 Task: For heading Calibri with Bold.  font size for heading24,  'Change the font style of data to'Bell MT.  and font size to 16,  Change the alignment of both headline & data to Align middle & Align Center.  In the sheet   Synergy Sales templetes book
Action: Mouse moved to (234, 130)
Screenshot: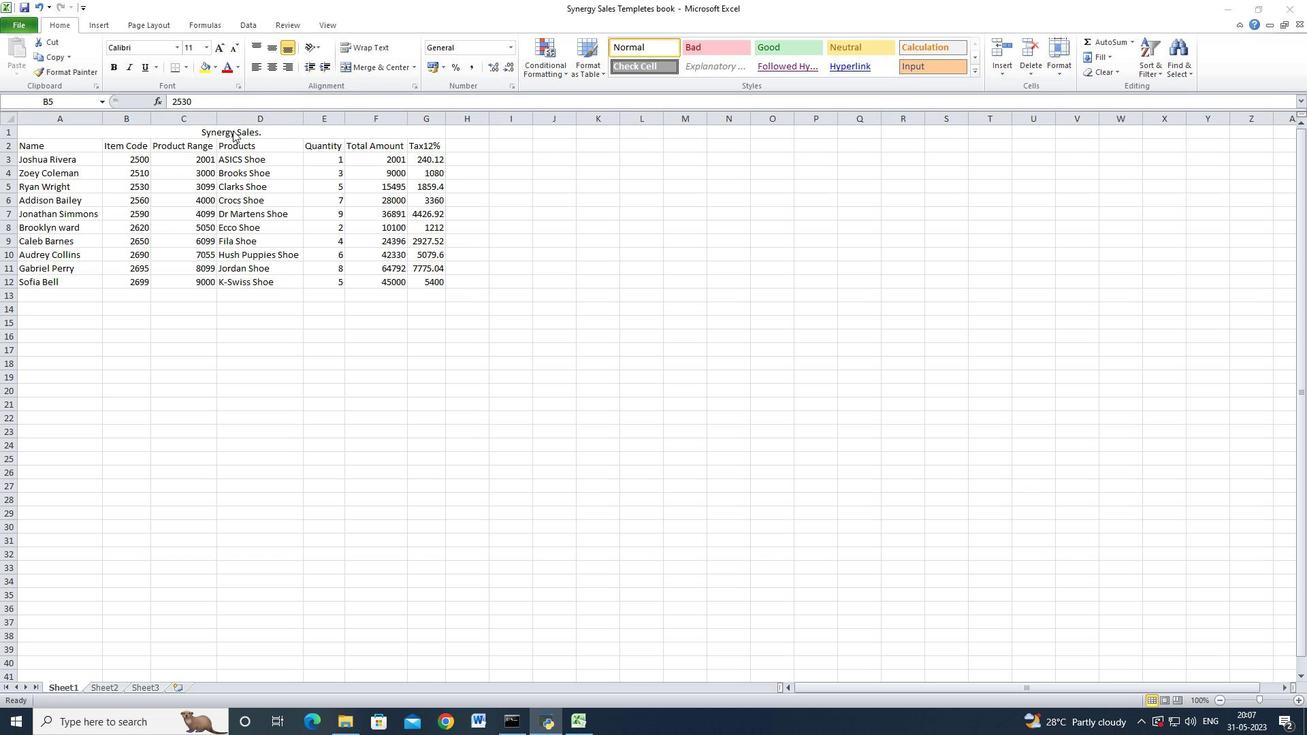 
Action: Mouse pressed left at (234, 130)
Screenshot: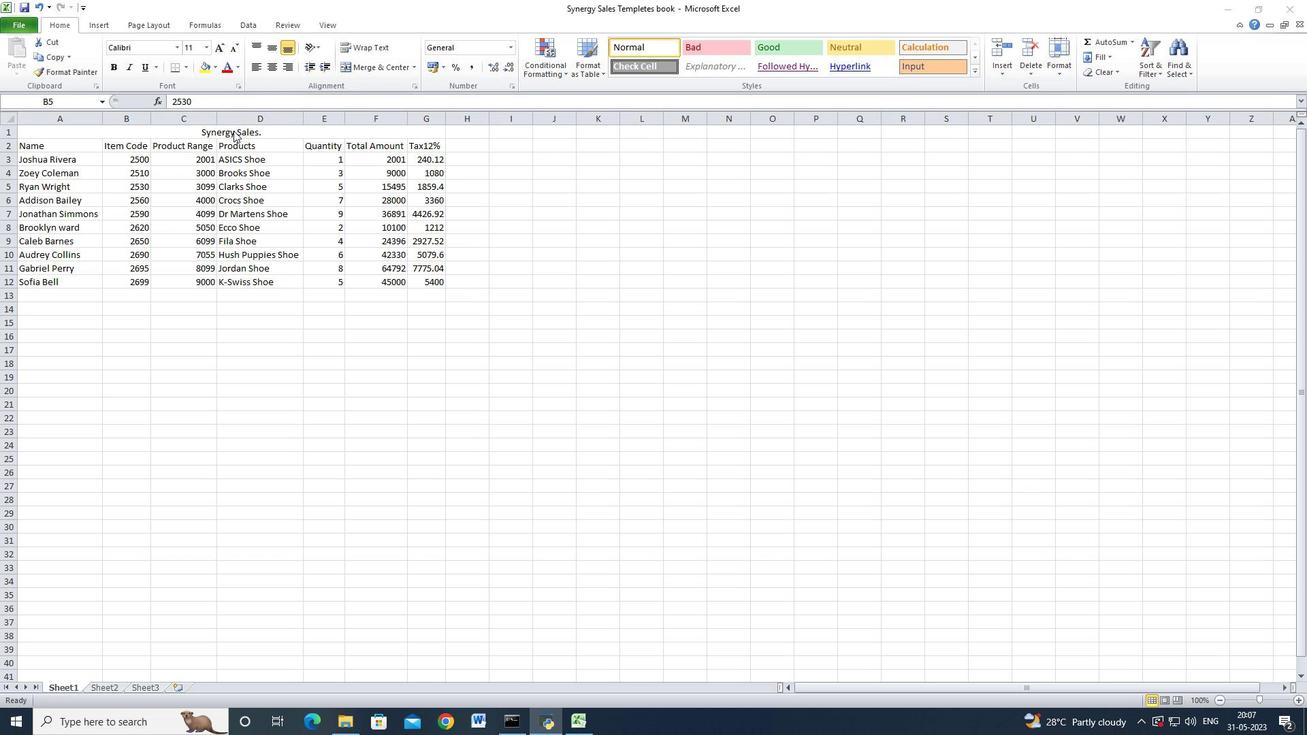 
Action: Mouse moved to (238, 132)
Screenshot: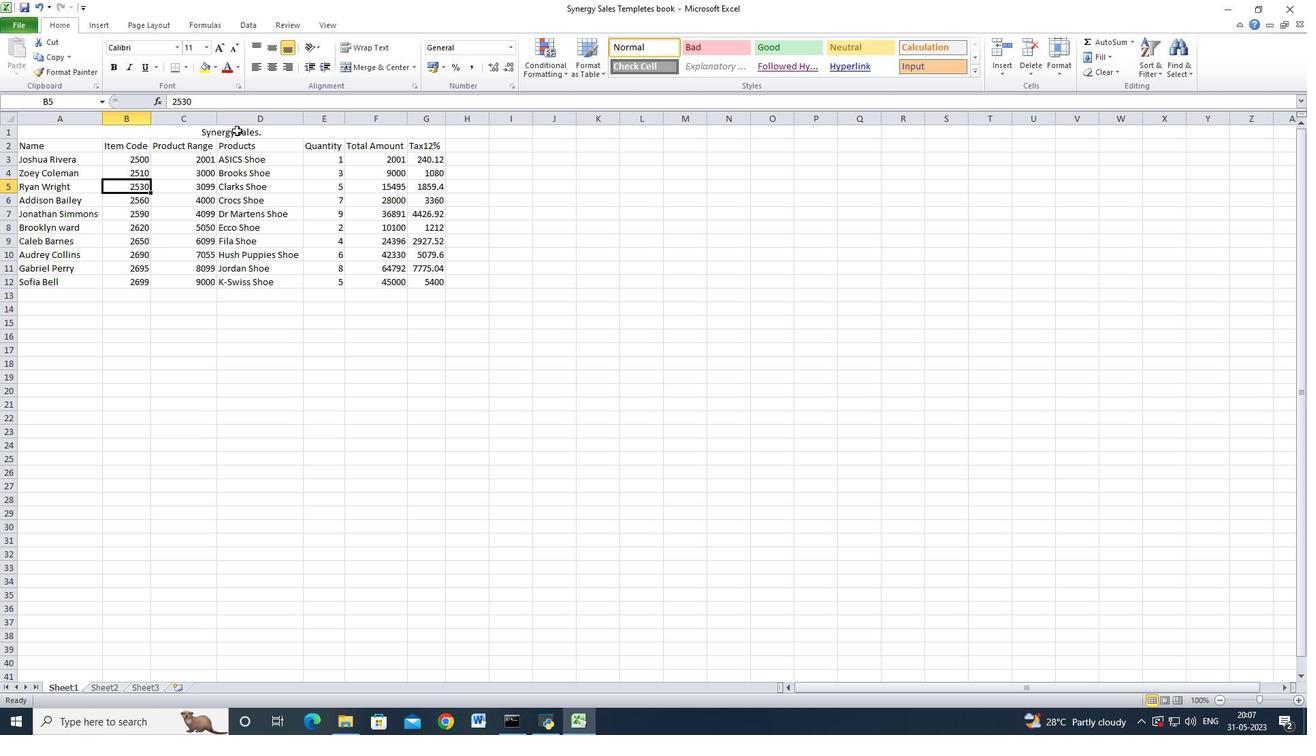 
Action: Mouse pressed left at (238, 132)
Screenshot: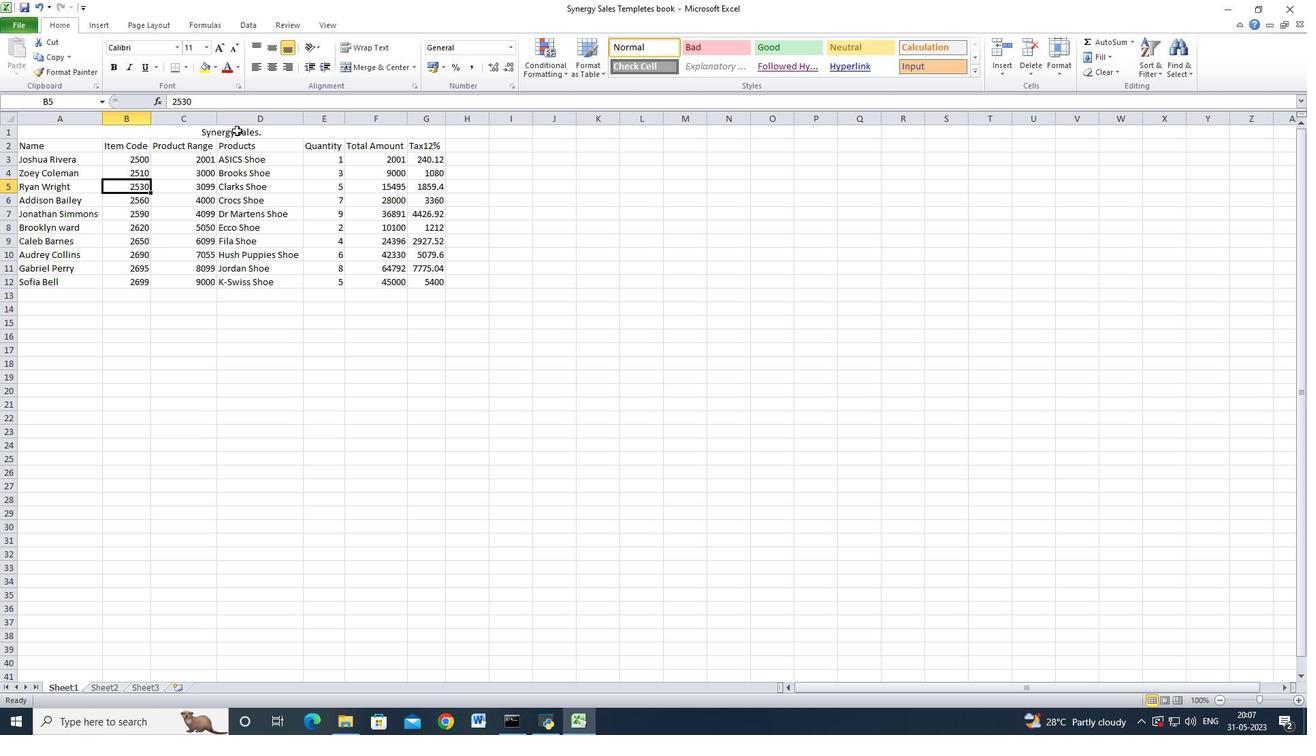 
Action: Mouse moved to (176, 46)
Screenshot: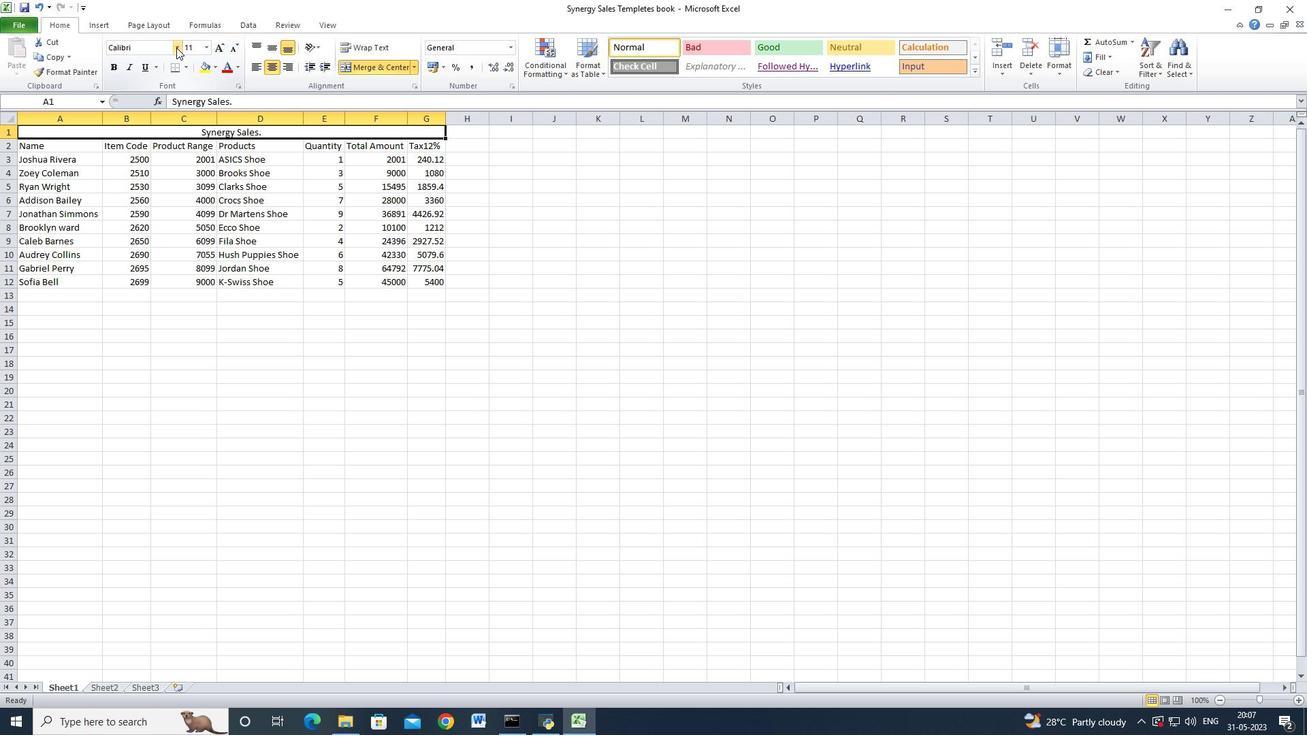 
Action: Mouse pressed left at (176, 46)
Screenshot: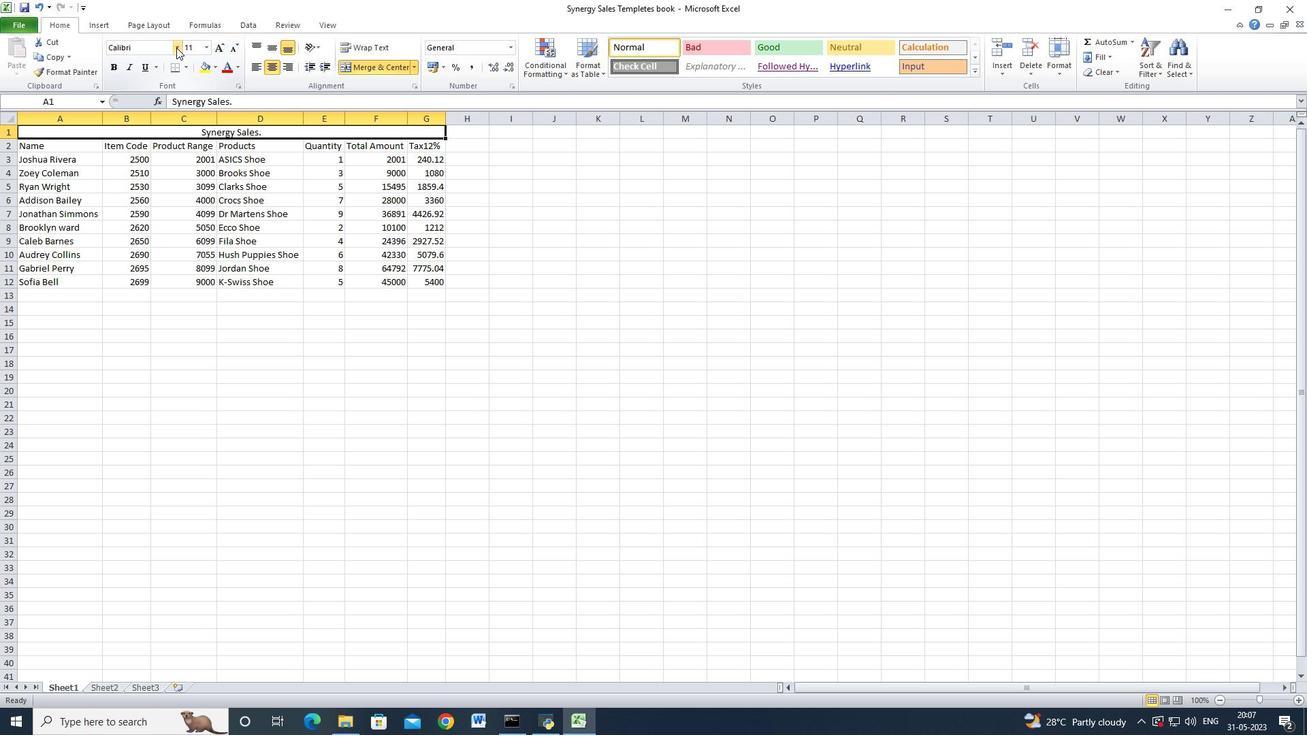 
Action: Mouse moved to (140, 95)
Screenshot: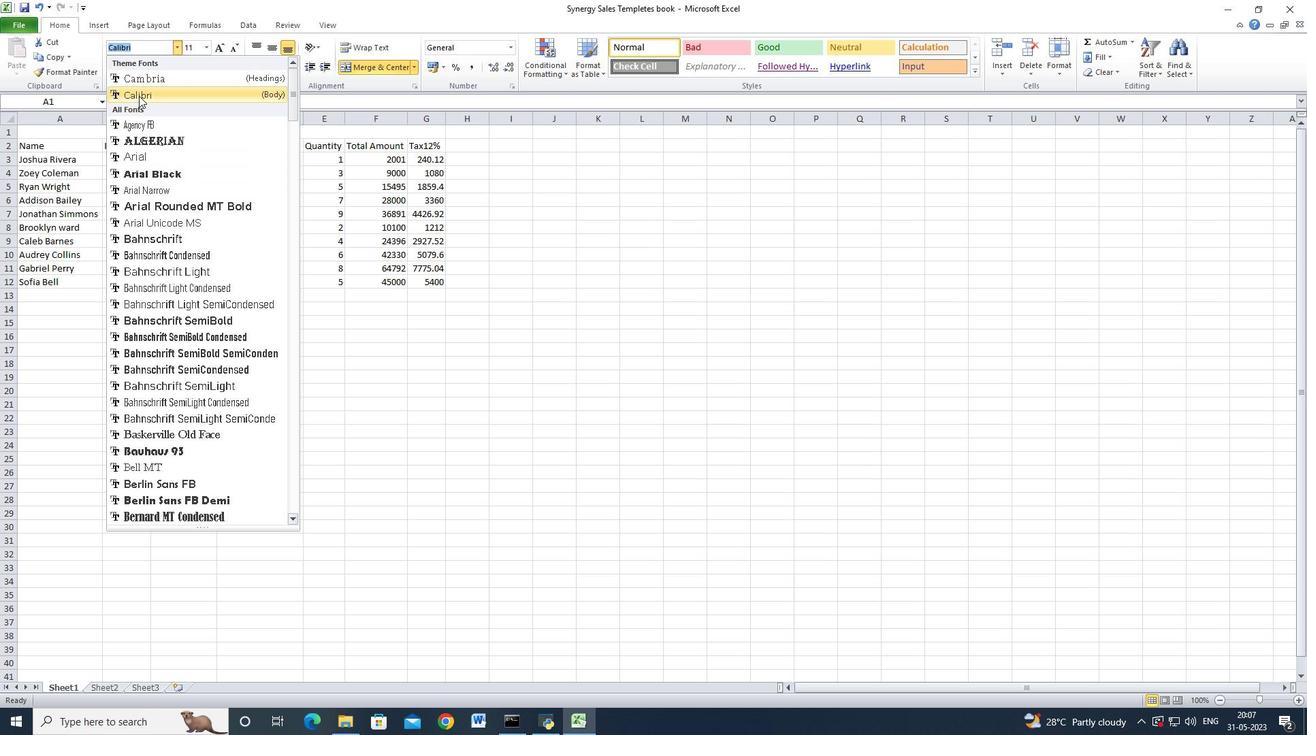 
Action: Mouse pressed left at (140, 95)
Screenshot: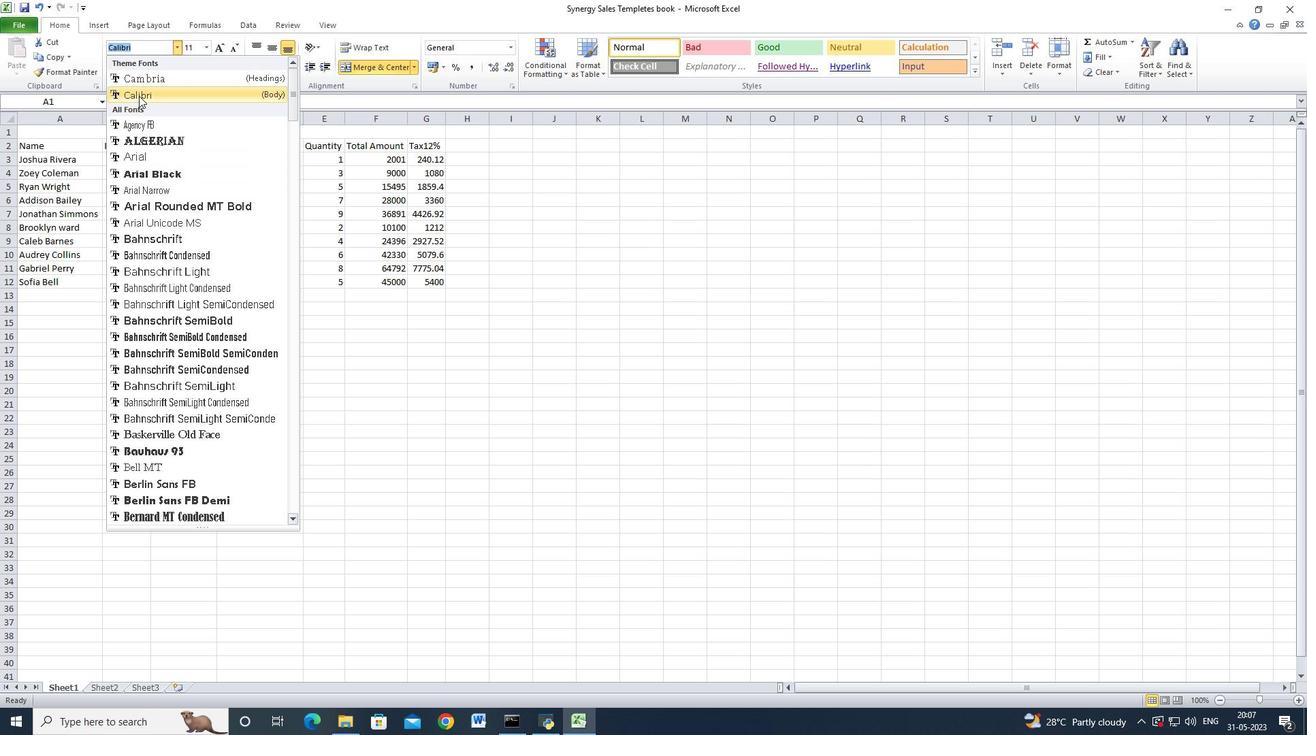 
Action: Mouse moved to (113, 66)
Screenshot: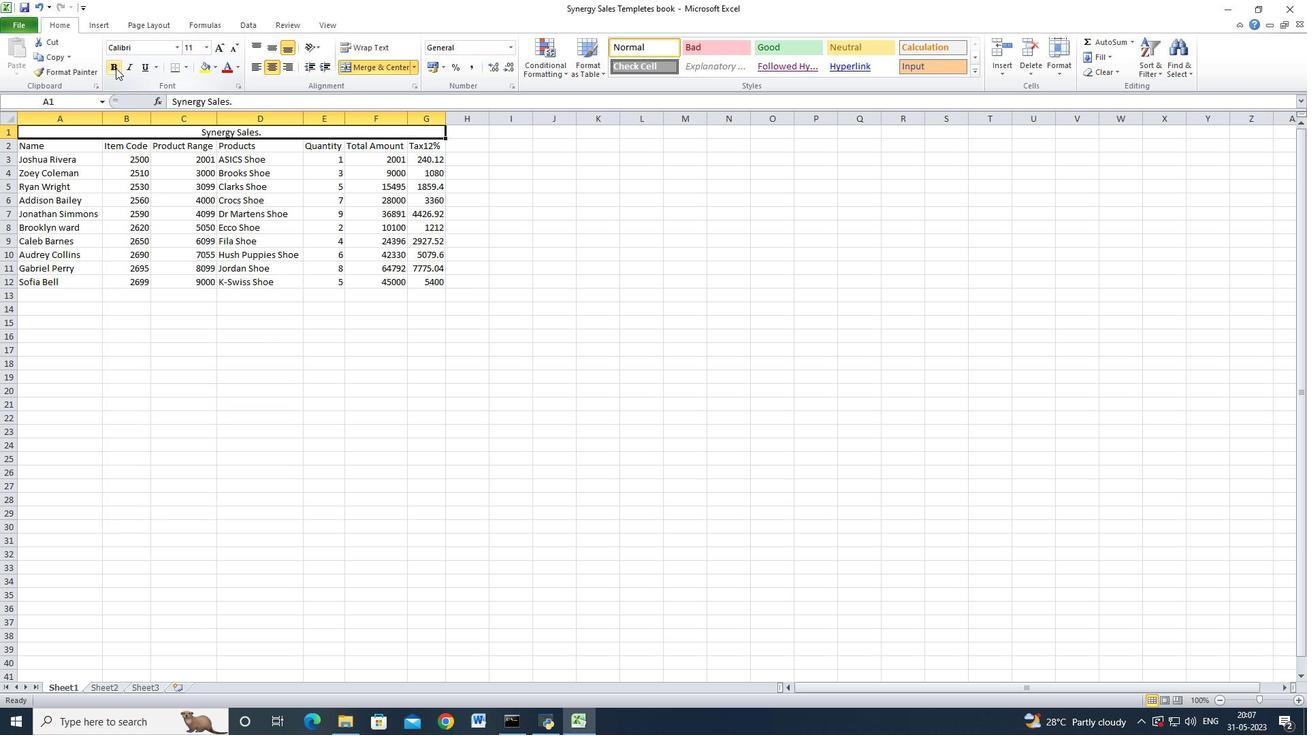 
Action: Mouse pressed left at (113, 66)
Screenshot: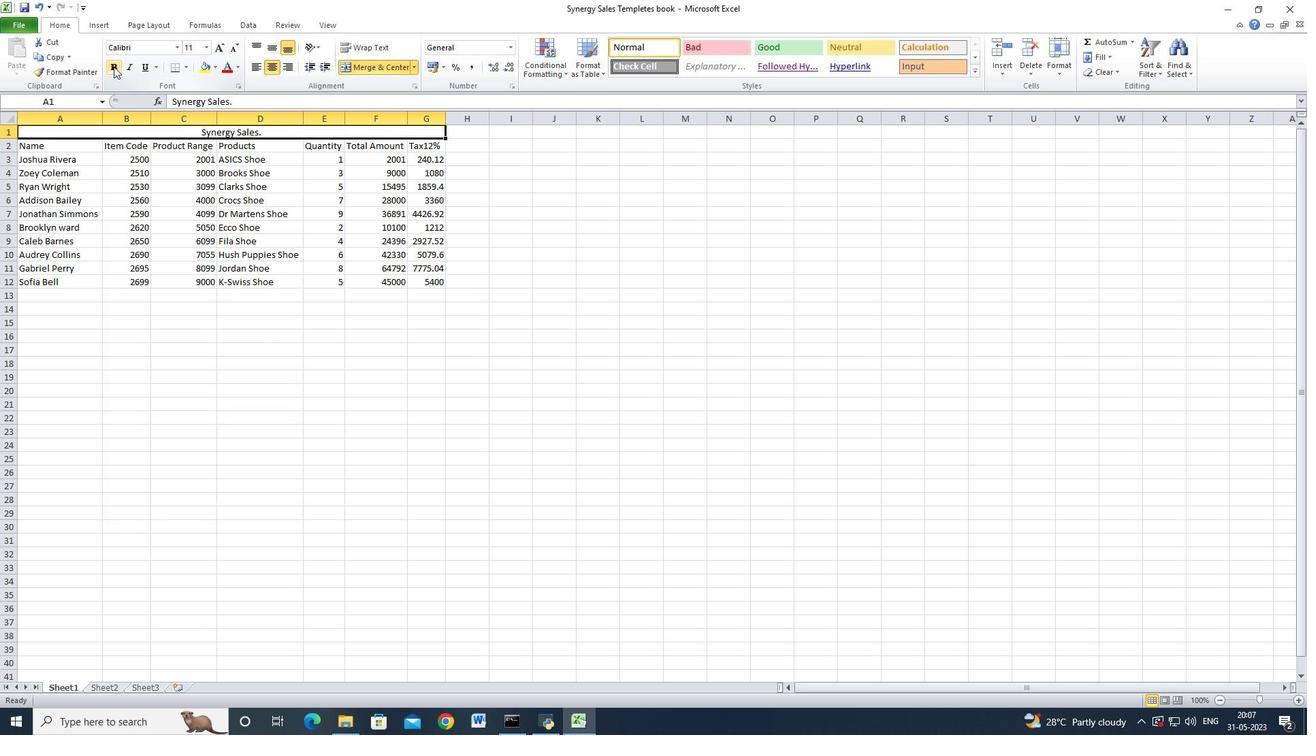 
Action: Mouse moved to (207, 46)
Screenshot: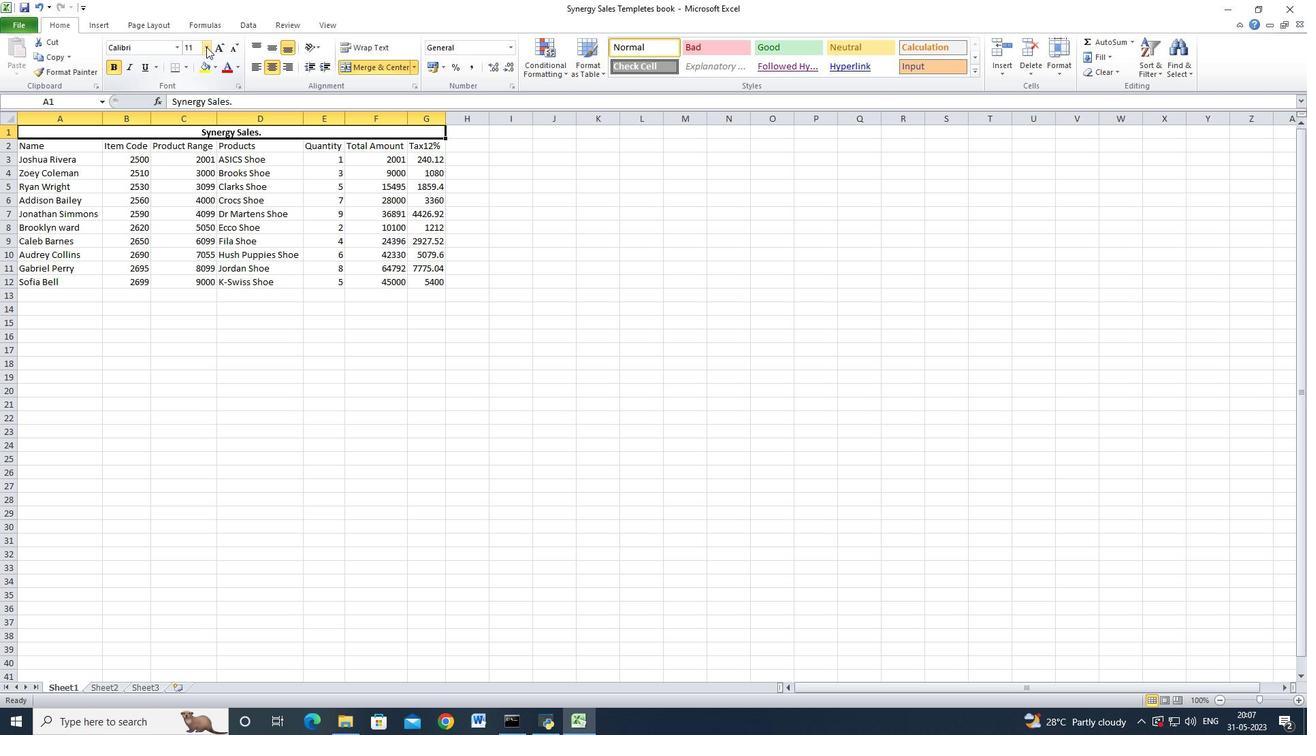 
Action: Mouse pressed left at (207, 46)
Screenshot: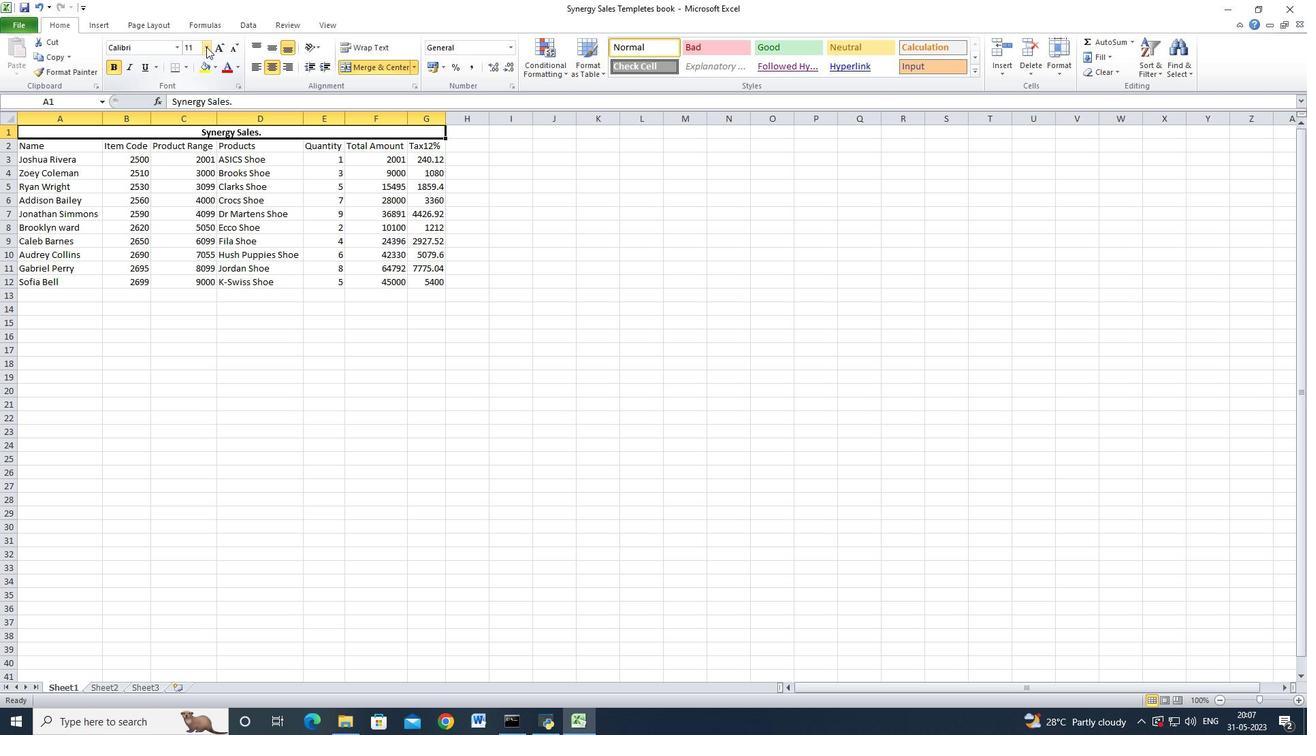 
Action: Mouse moved to (187, 179)
Screenshot: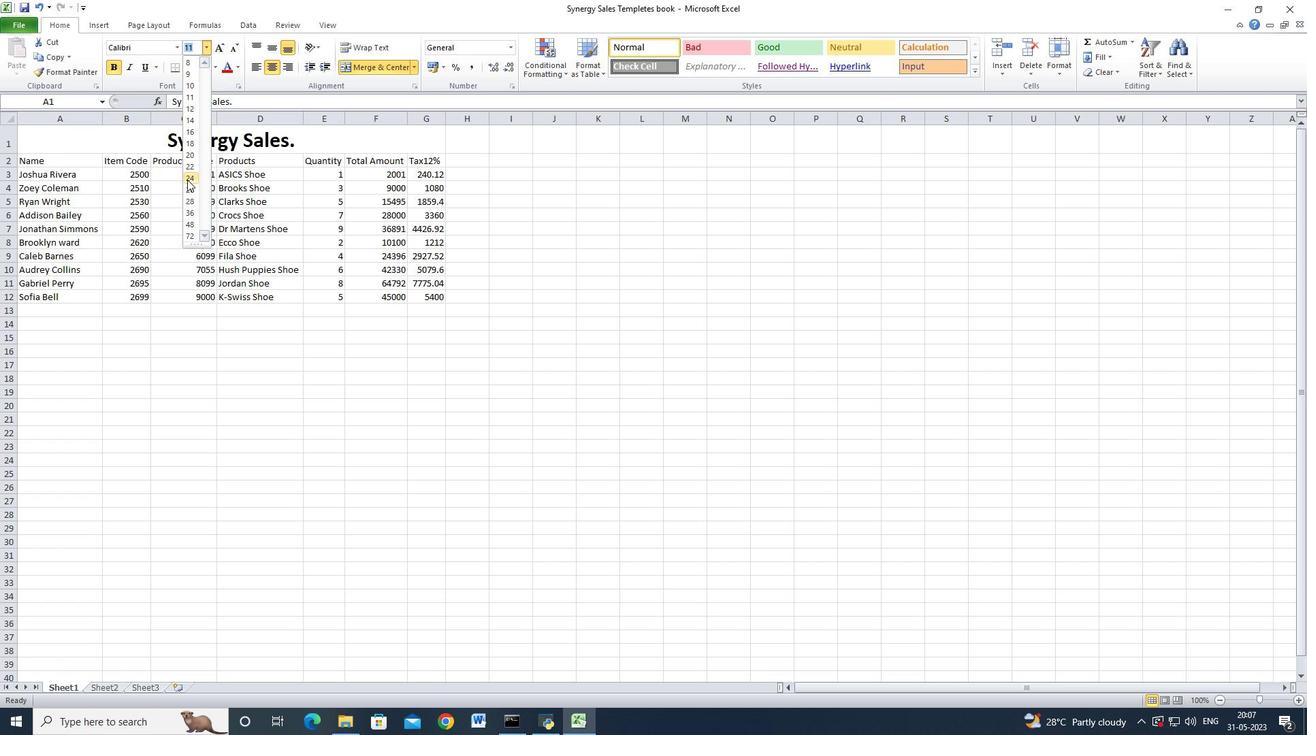 
Action: Mouse pressed left at (187, 179)
Screenshot: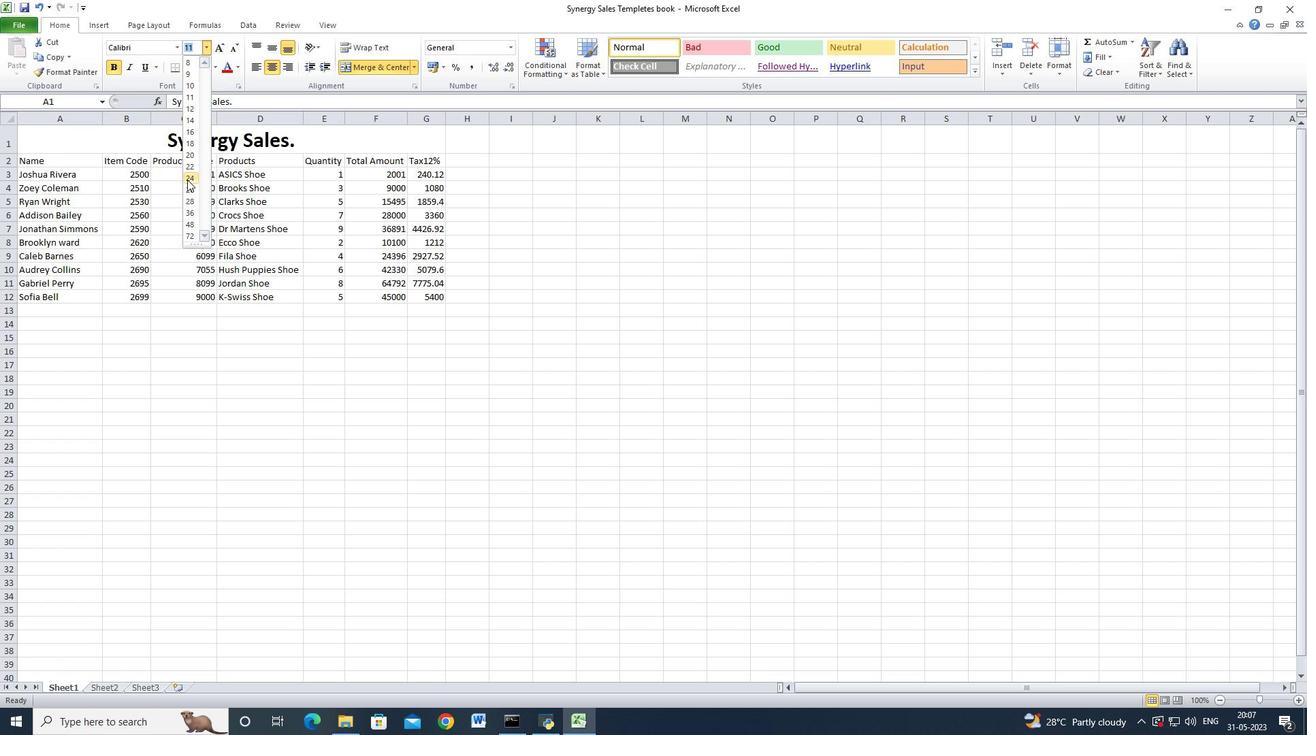 
Action: Mouse moved to (121, 162)
Screenshot: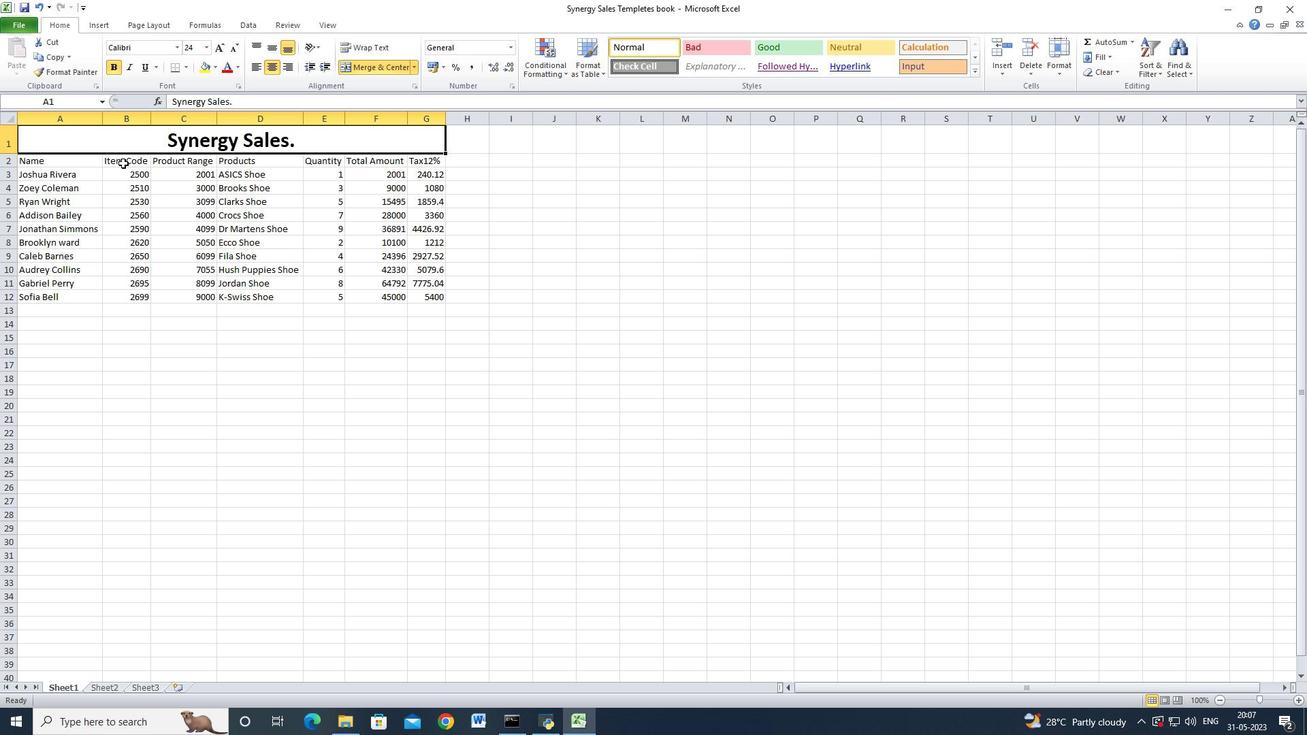 
Action: Mouse pressed left at (121, 162)
Screenshot: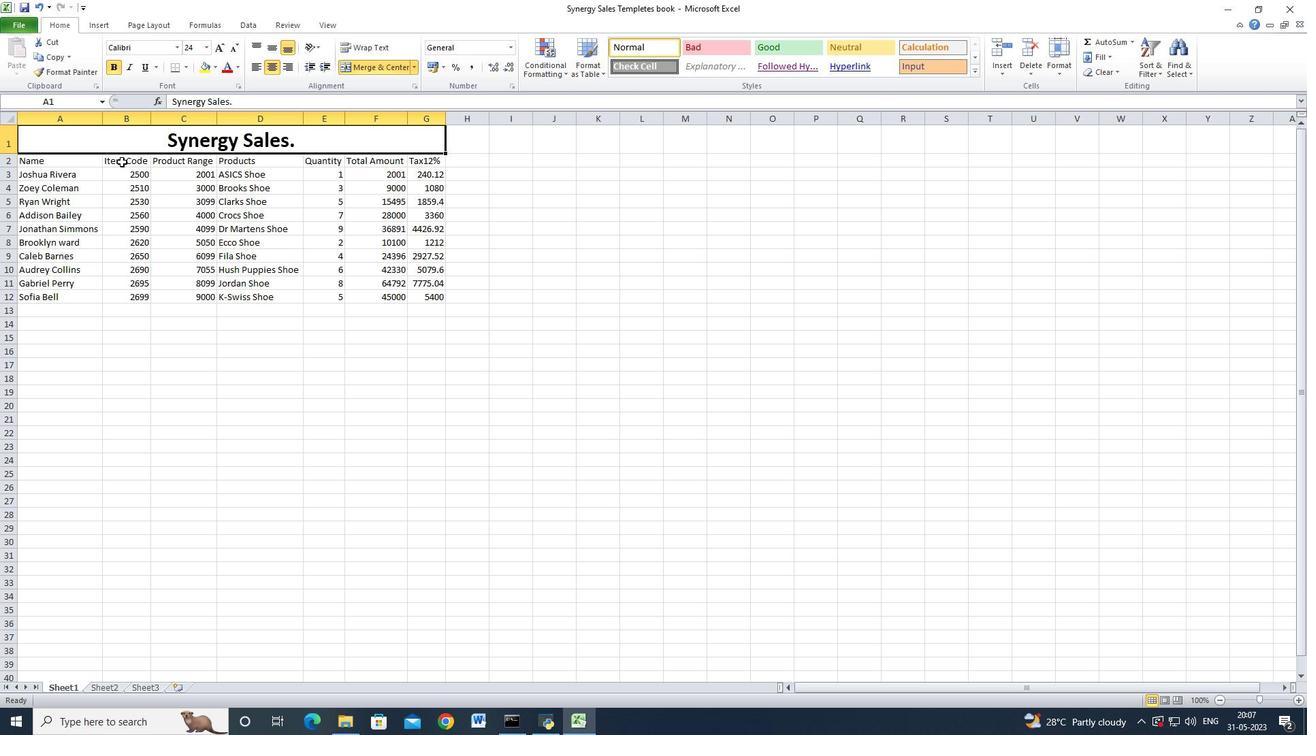 
Action: Mouse moved to (211, 172)
Screenshot: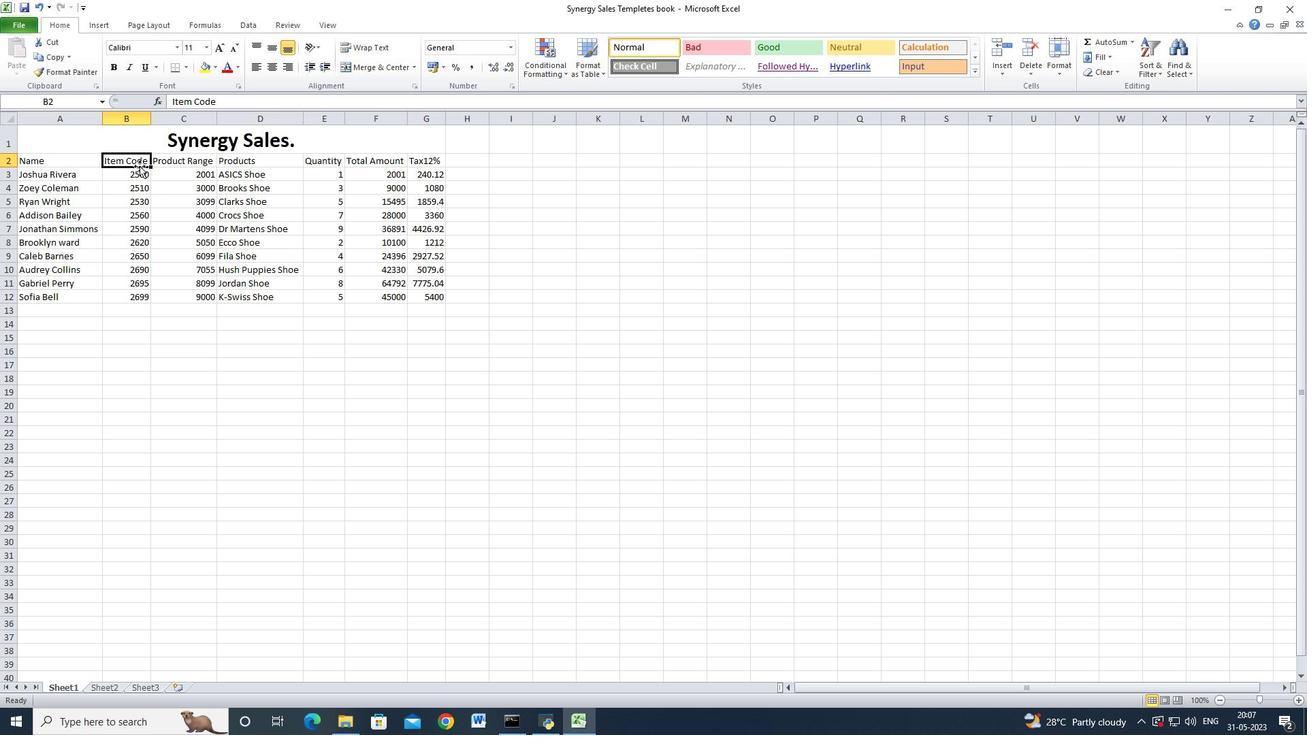 
Action: Key pressed <Key.left><Key.left><Key.shift><Key.right><Key.right><Key.right><Key.right><Key.right><Key.right><Key.down><Key.down><Key.down><Key.down><Key.down><Key.down><Key.down><Key.down><Key.down><Key.down>
Screenshot: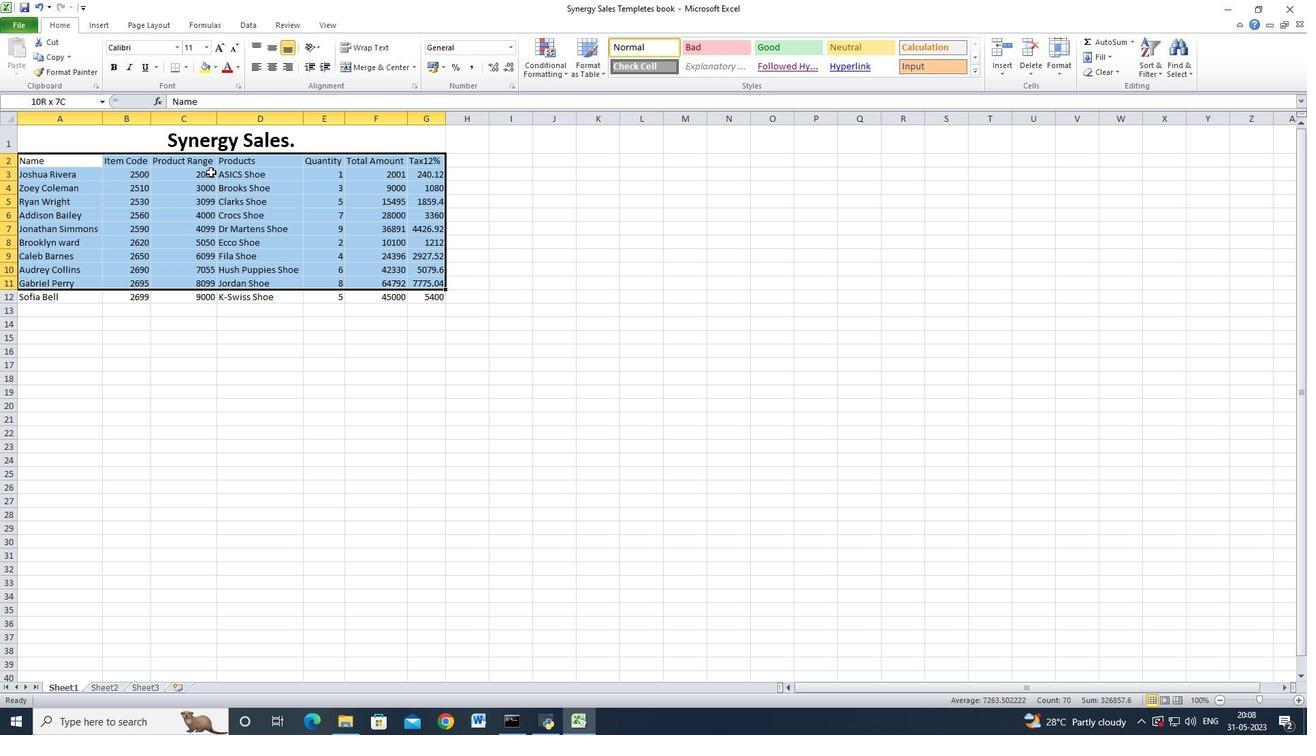 
Action: Mouse moved to (176, 48)
Screenshot: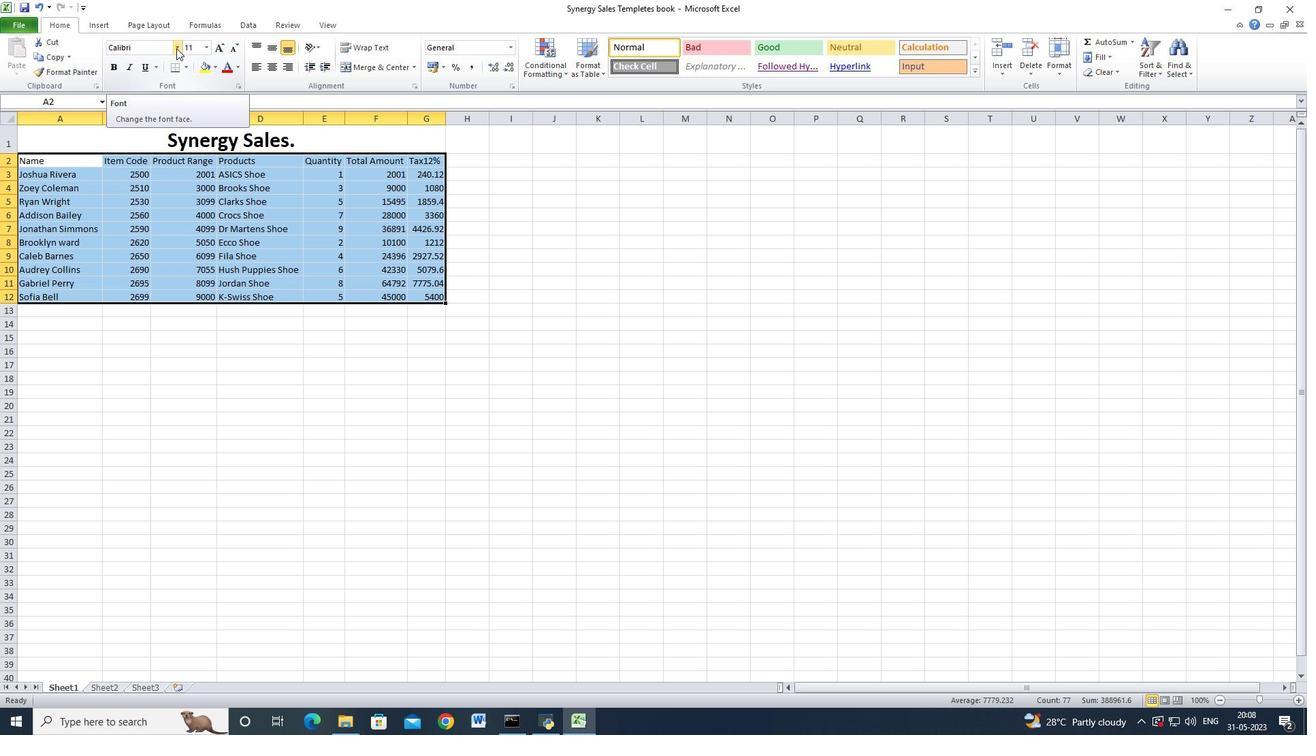 
Action: Mouse pressed left at (176, 48)
Screenshot: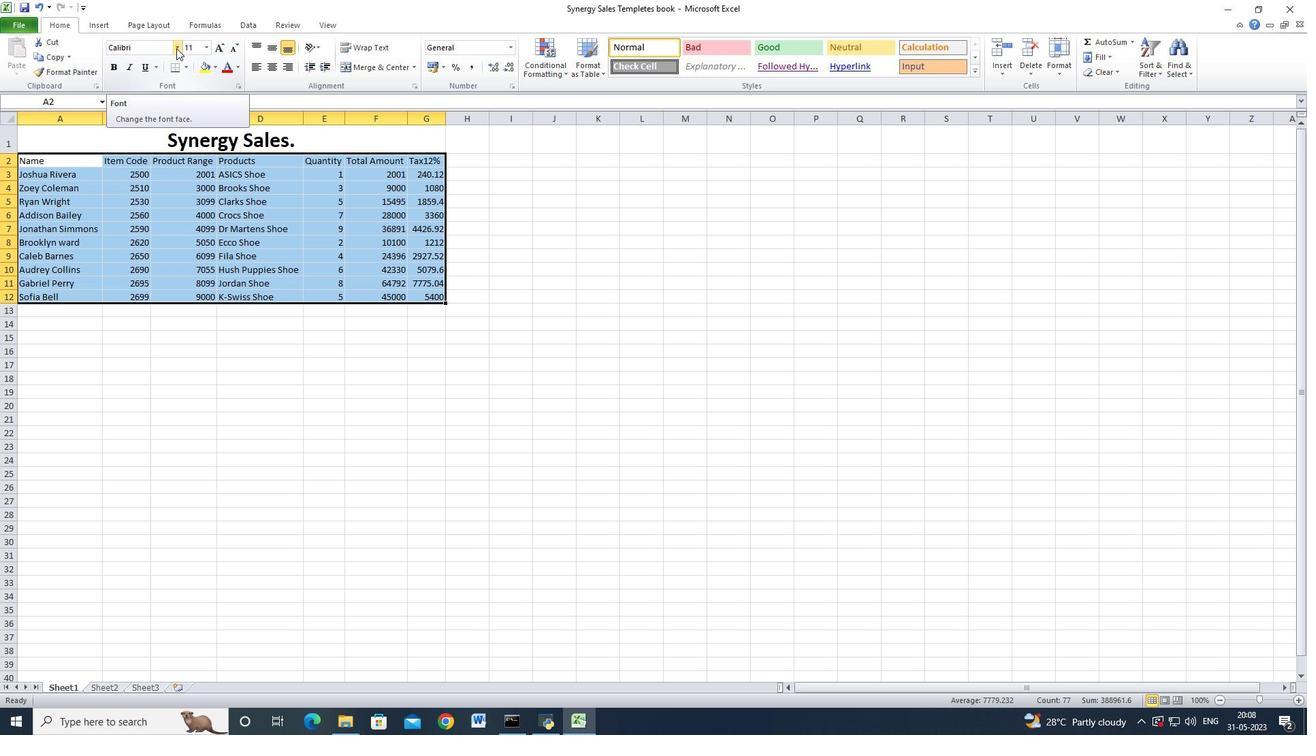
Action: Mouse moved to (162, 281)
Screenshot: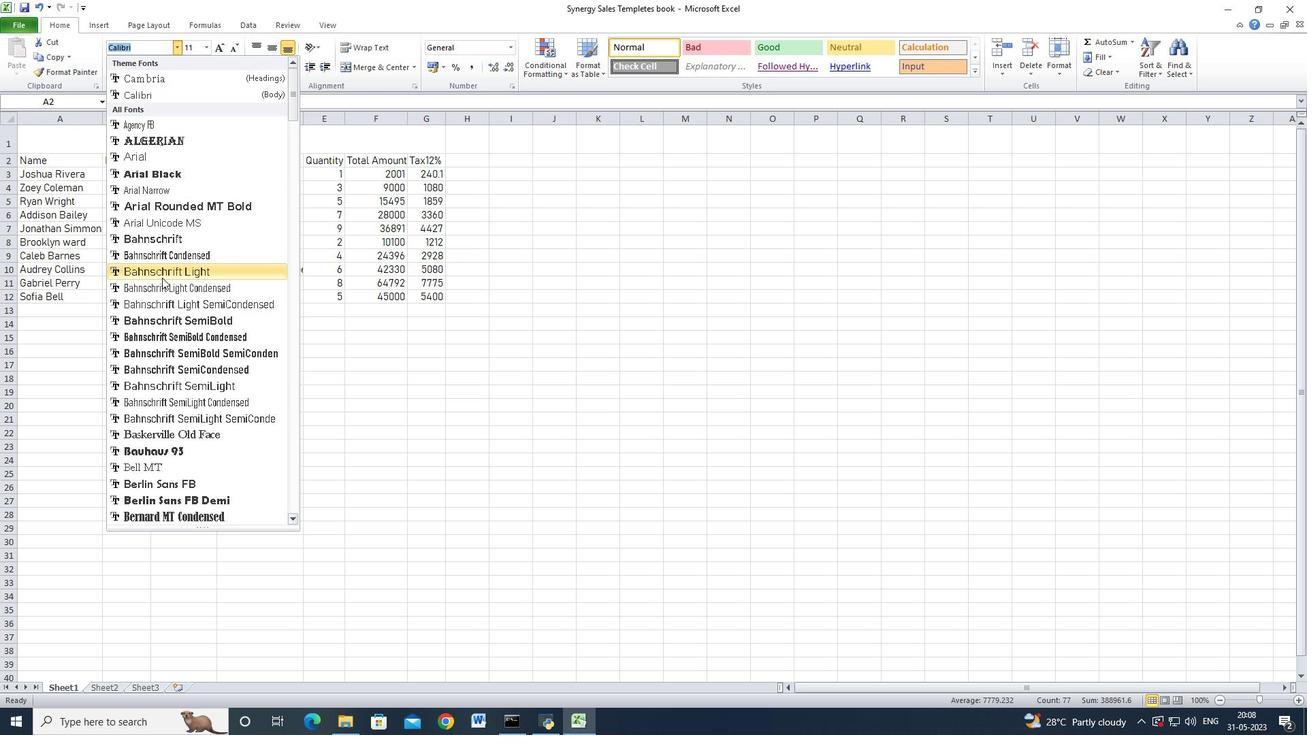 
Action: Mouse scrolled (162, 280) with delta (0, 0)
Screenshot: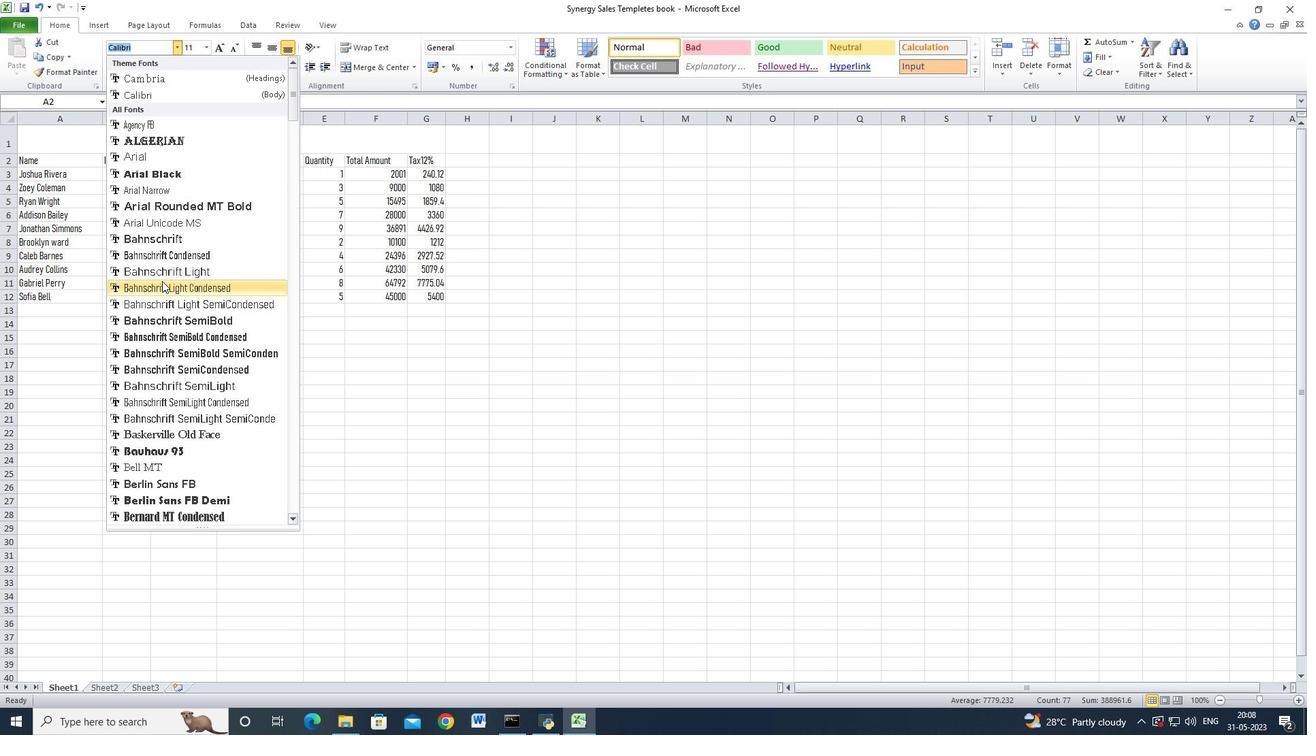 
Action: Mouse scrolled (162, 280) with delta (0, 0)
Screenshot: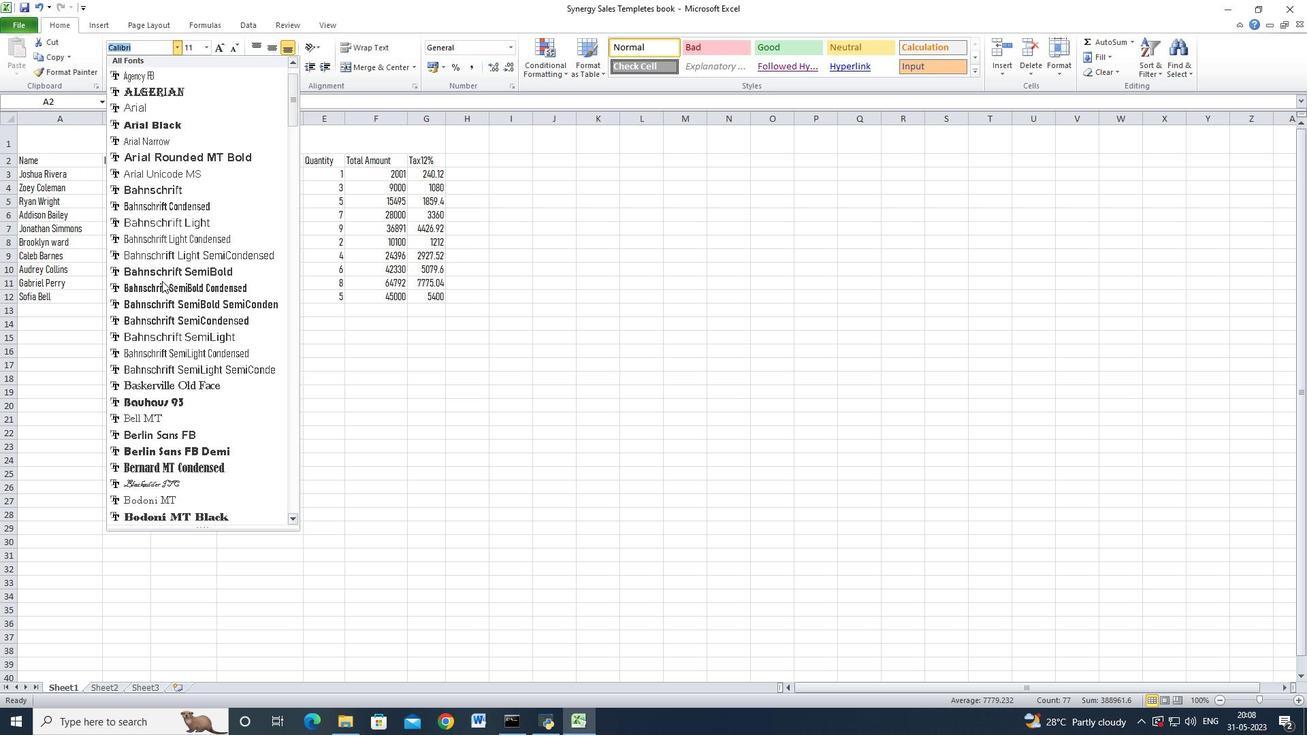 
Action: Mouse moved to (162, 281)
Screenshot: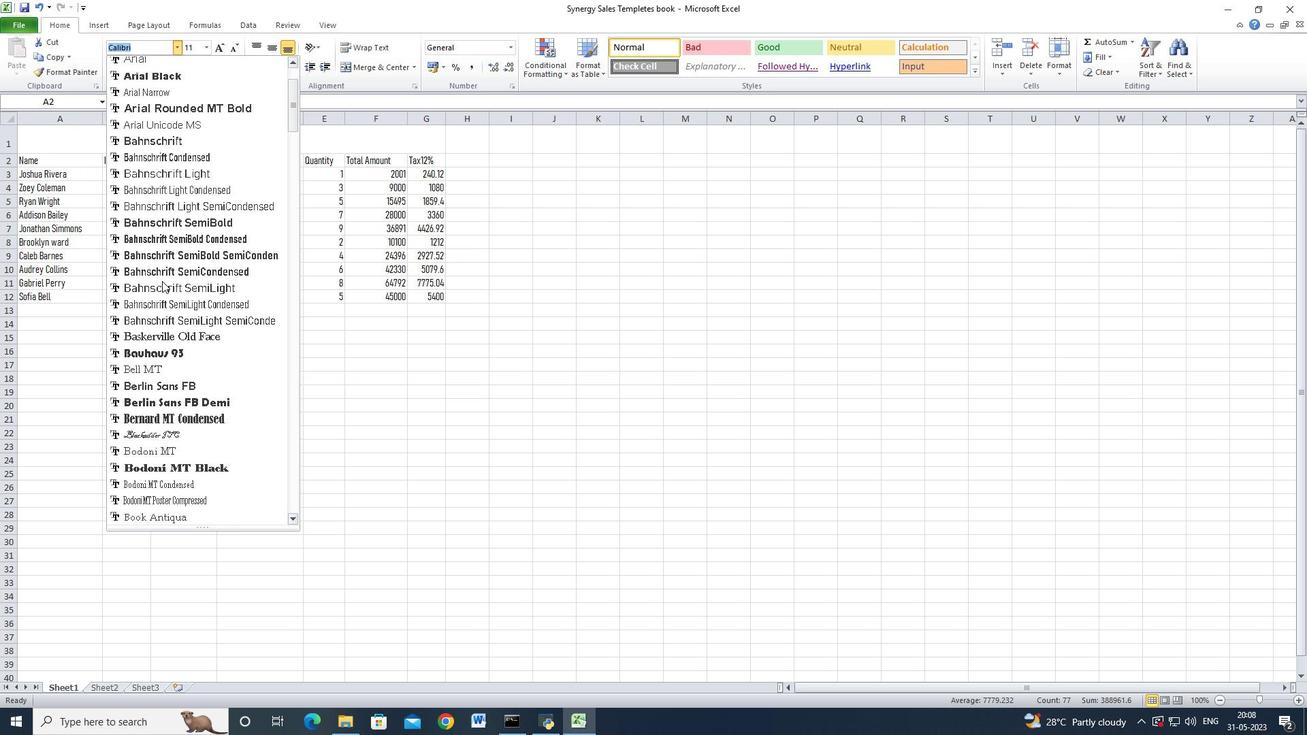
Action: Mouse scrolled (162, 280) with delta (0, 0)
Screenshot: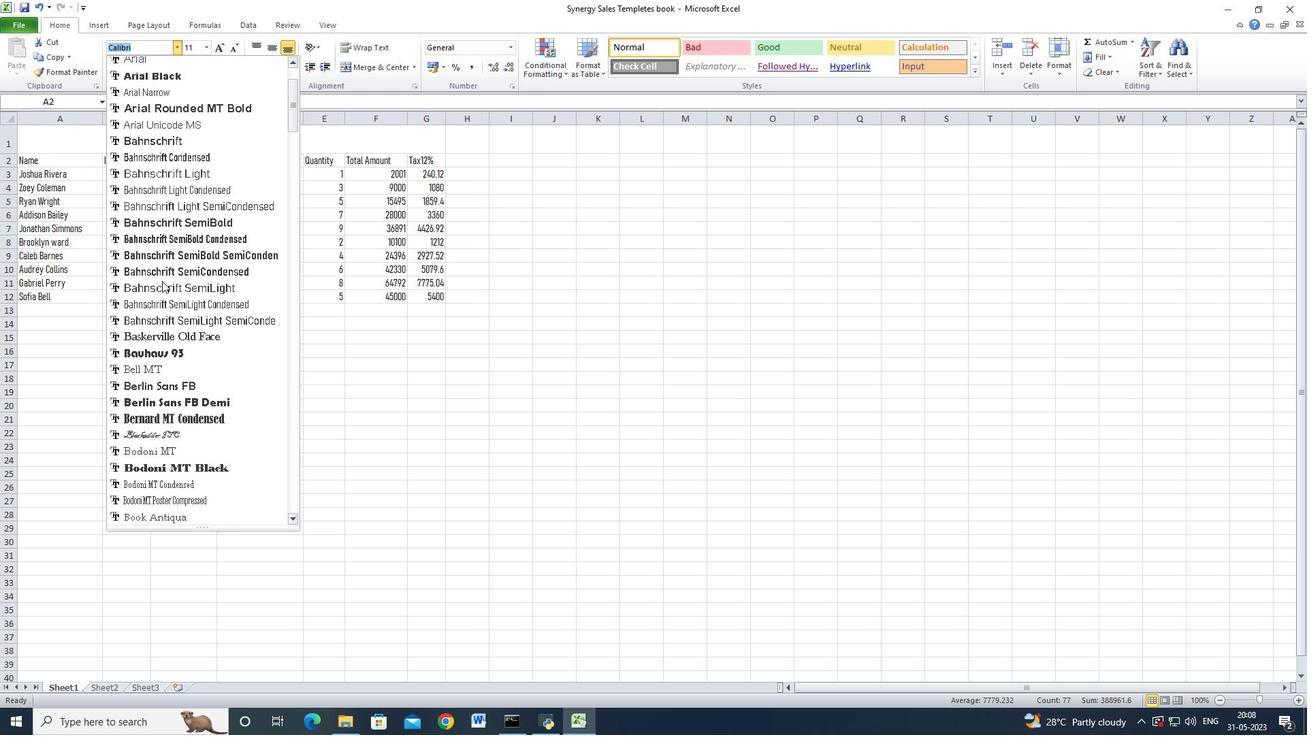 
Action: Mouse moved to (162, 280)
Screenshot: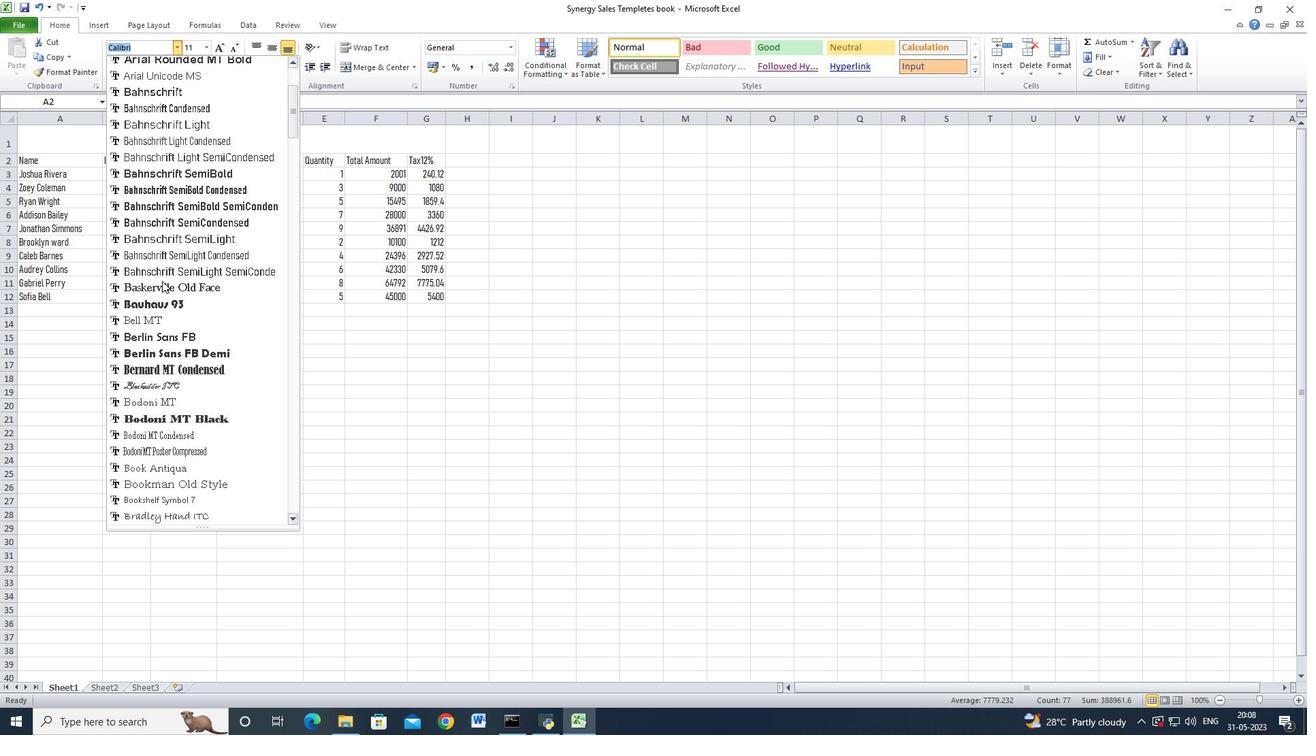 
Action: Mouse scrolled (162, 279) with delta (0, 0)
Screenshot: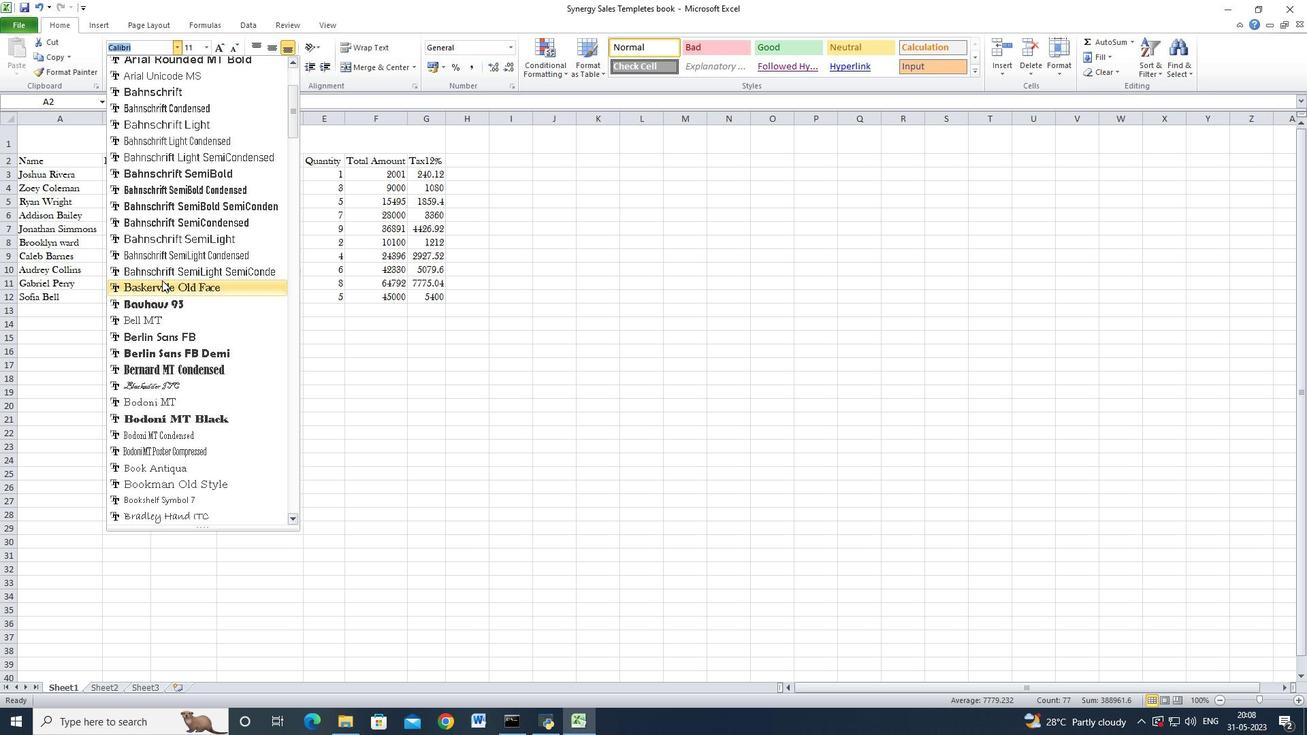 
Action: Mouse moved to (147, 272)
Screenshot: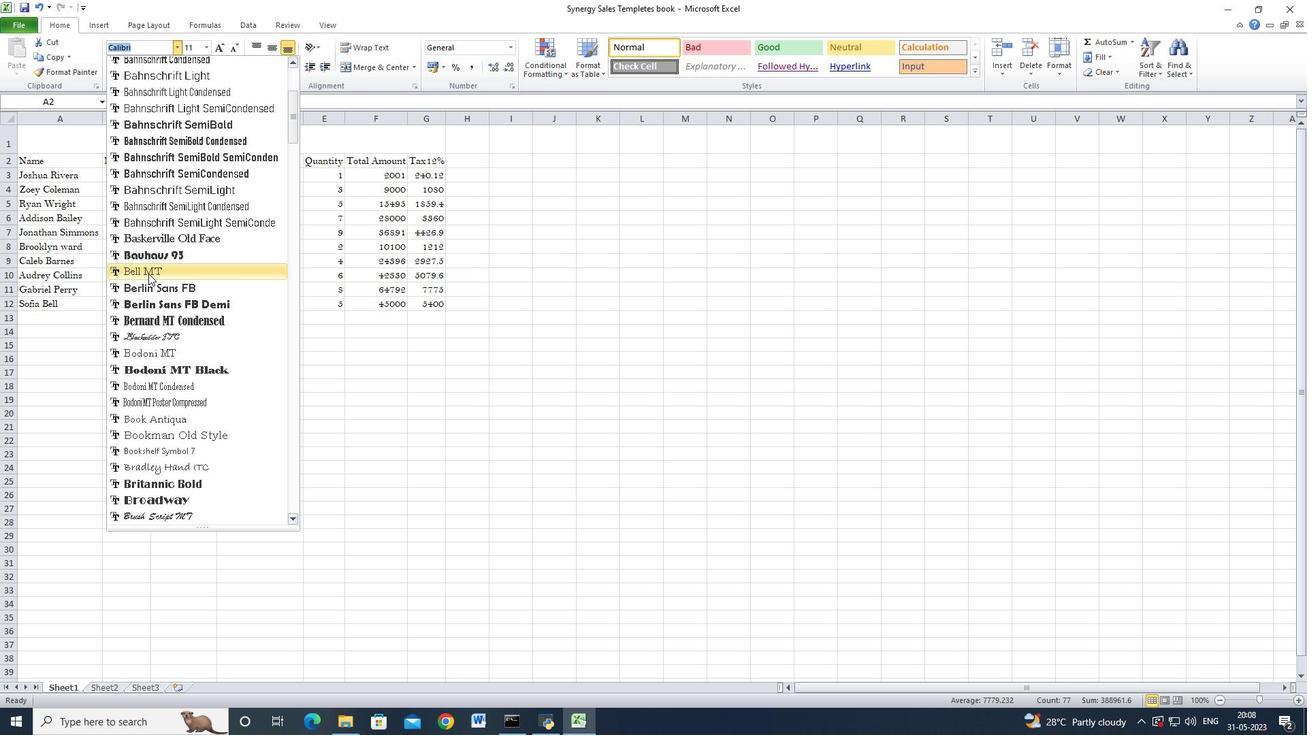 
Action: Mouse pressed left at (147, 272)
Screenshot: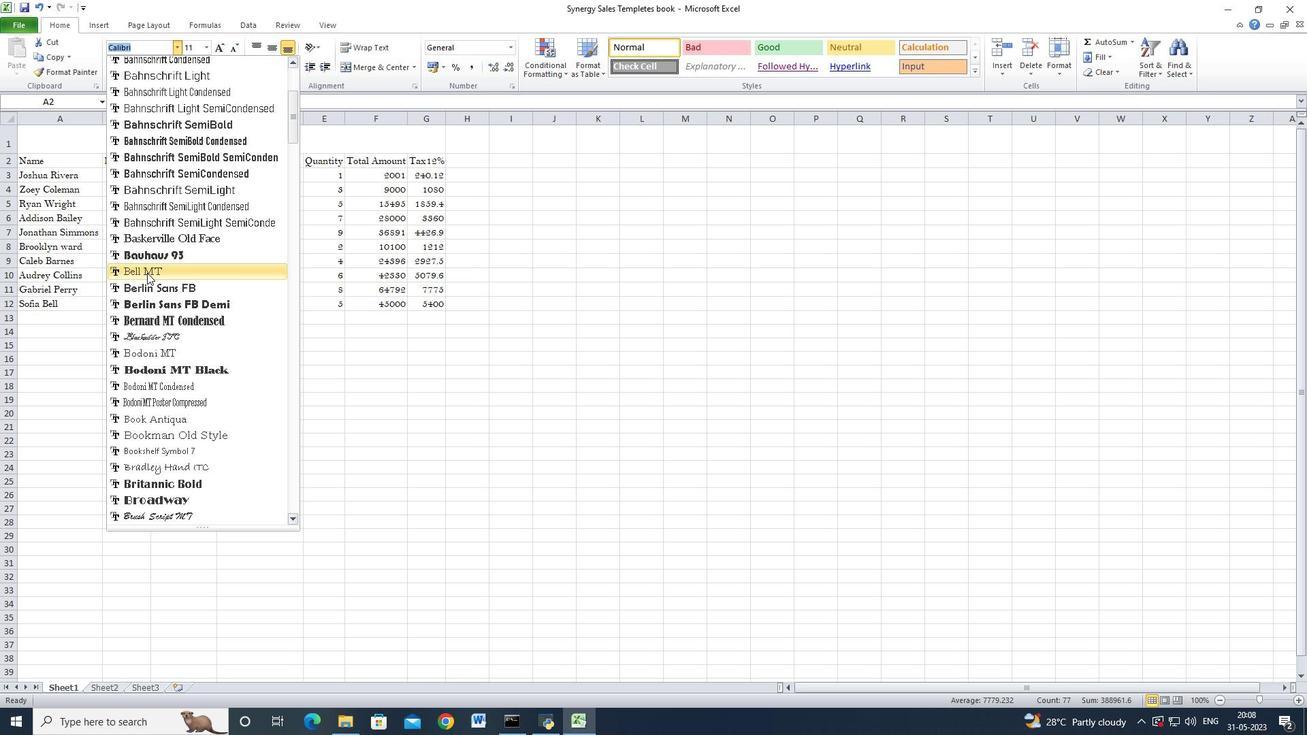 
Action: Mouse moved to (207, 45)
Screenshot: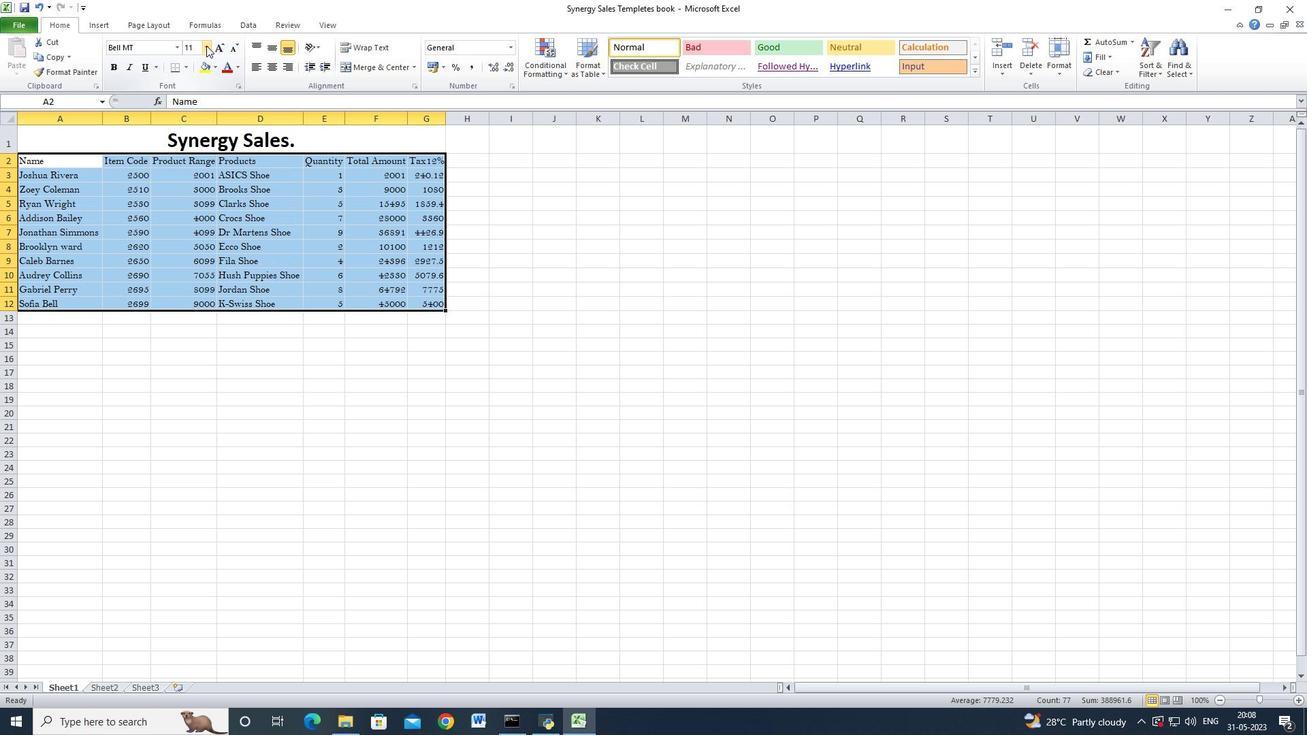
Action: Mouse pressed left at (207, 45)
Screenshot: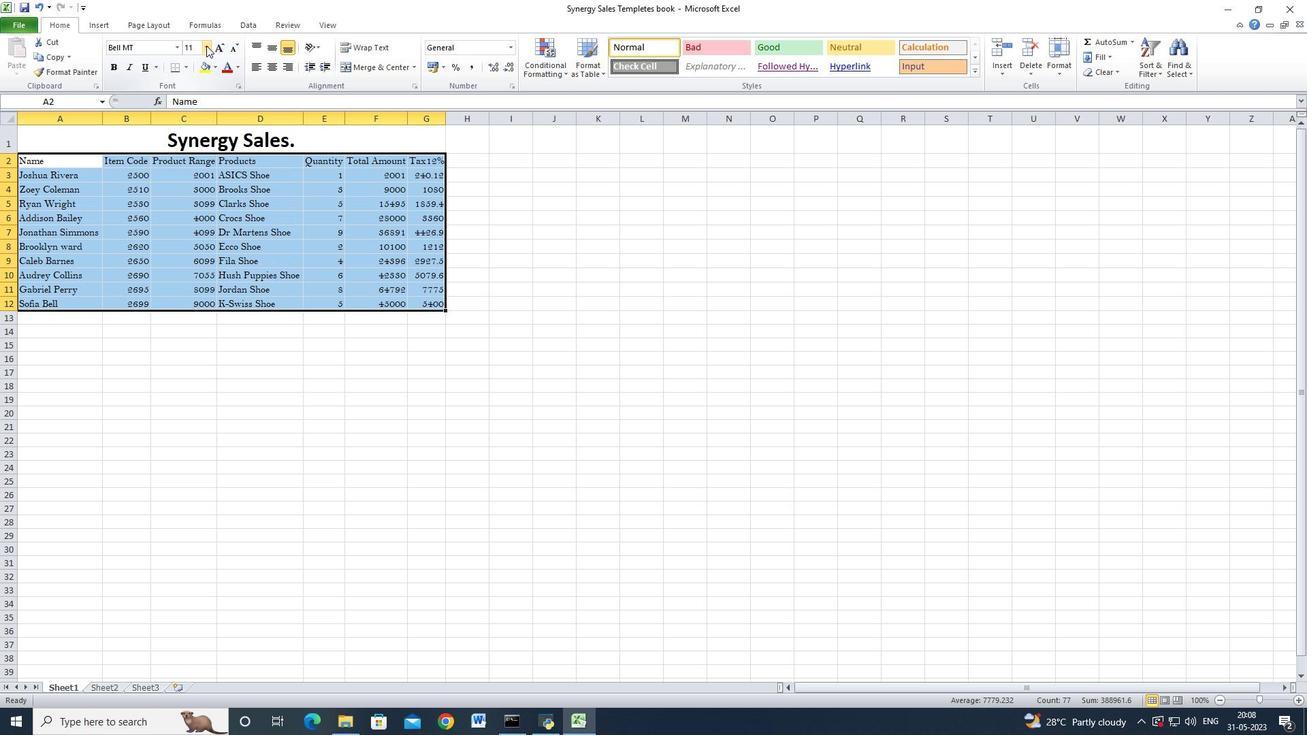 
Action: Mouse moved to (190, 129)
Screenshot: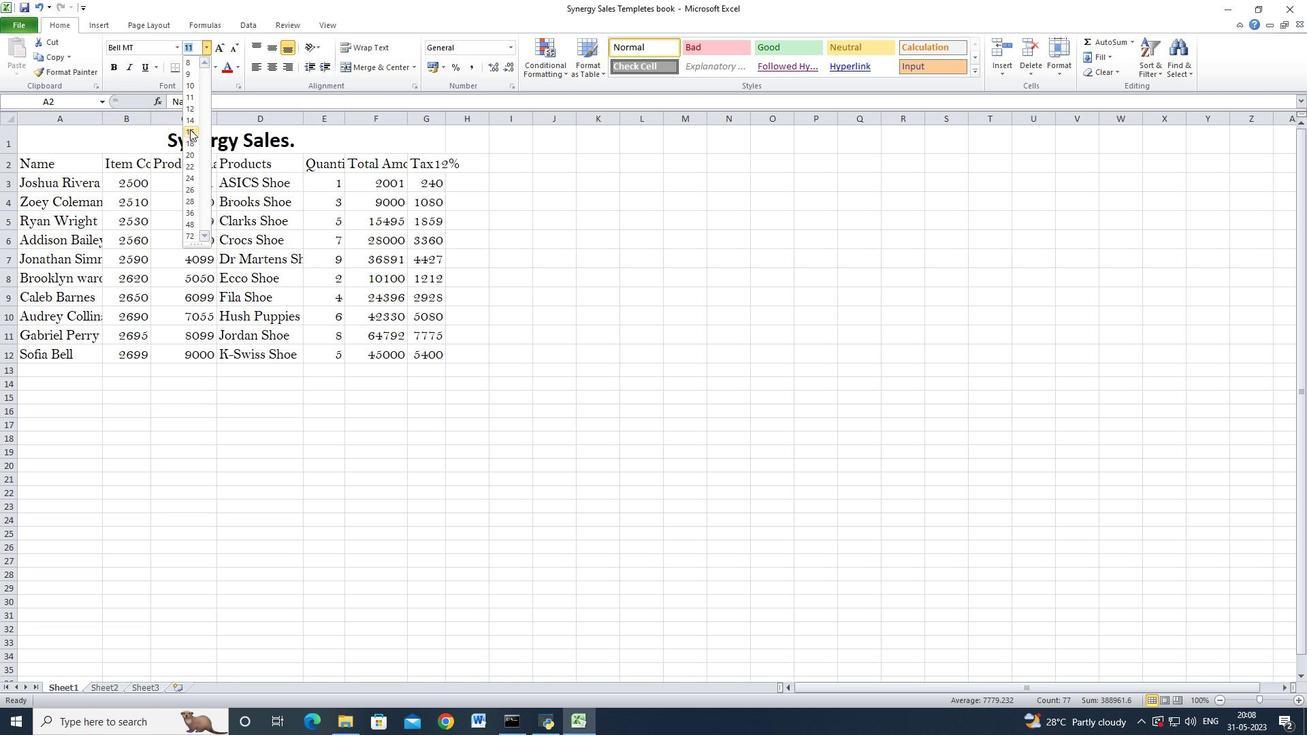 
Action: Mouse pressed left at (190, 129)
Screenshot: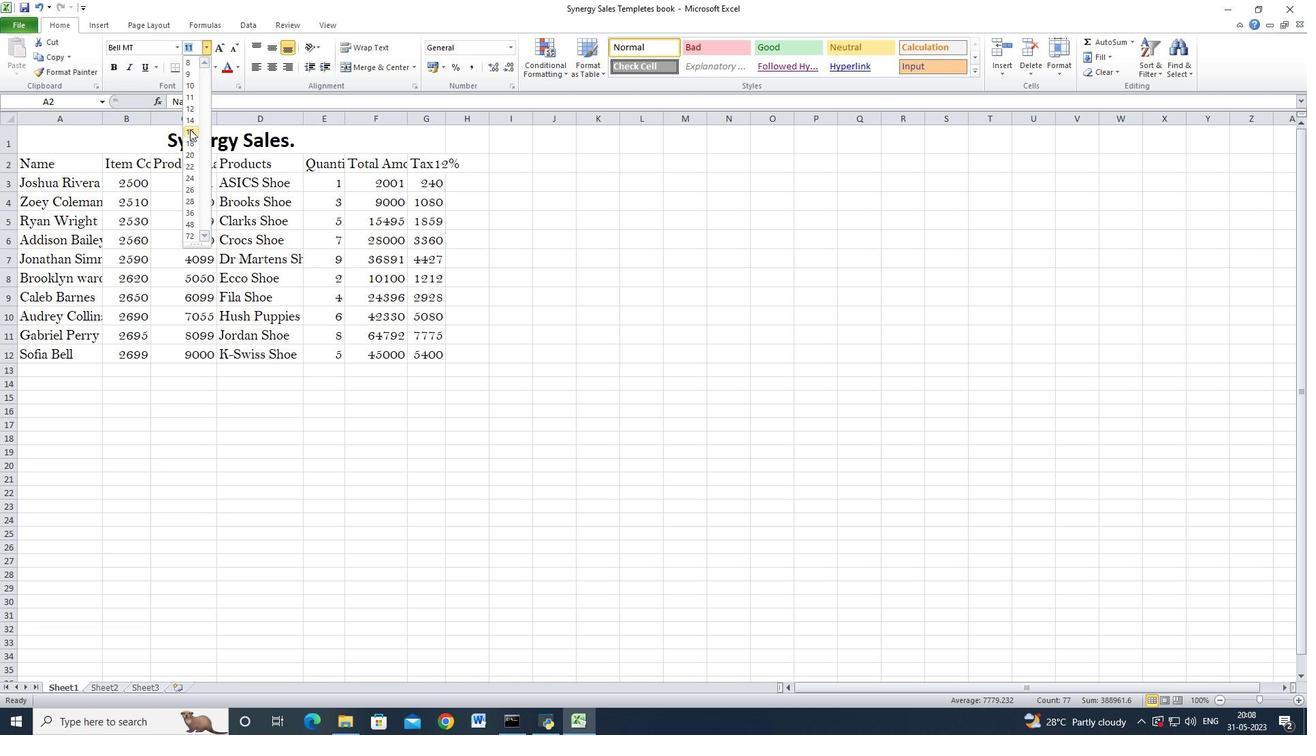 
Action: Mouse moved to (46, 137)
Screenshot: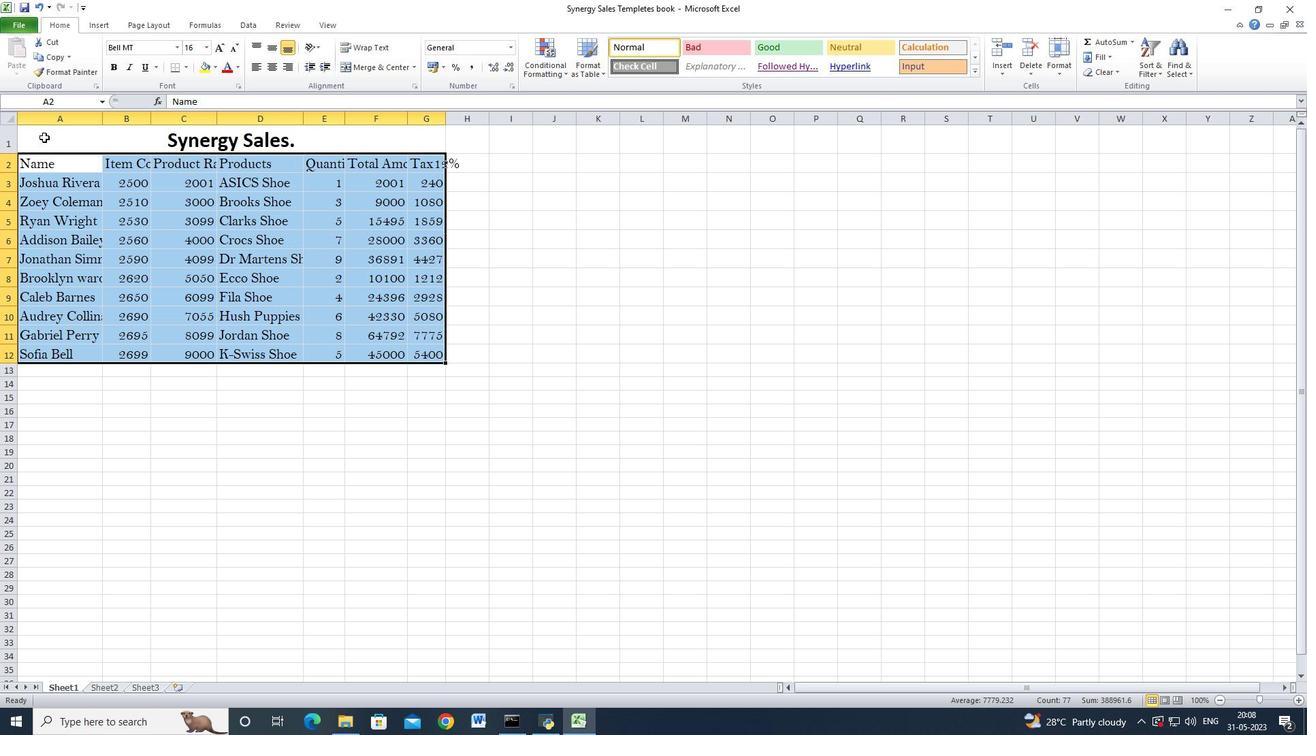 
Action: Mouse pressed left at (46, 137)
Screenshot: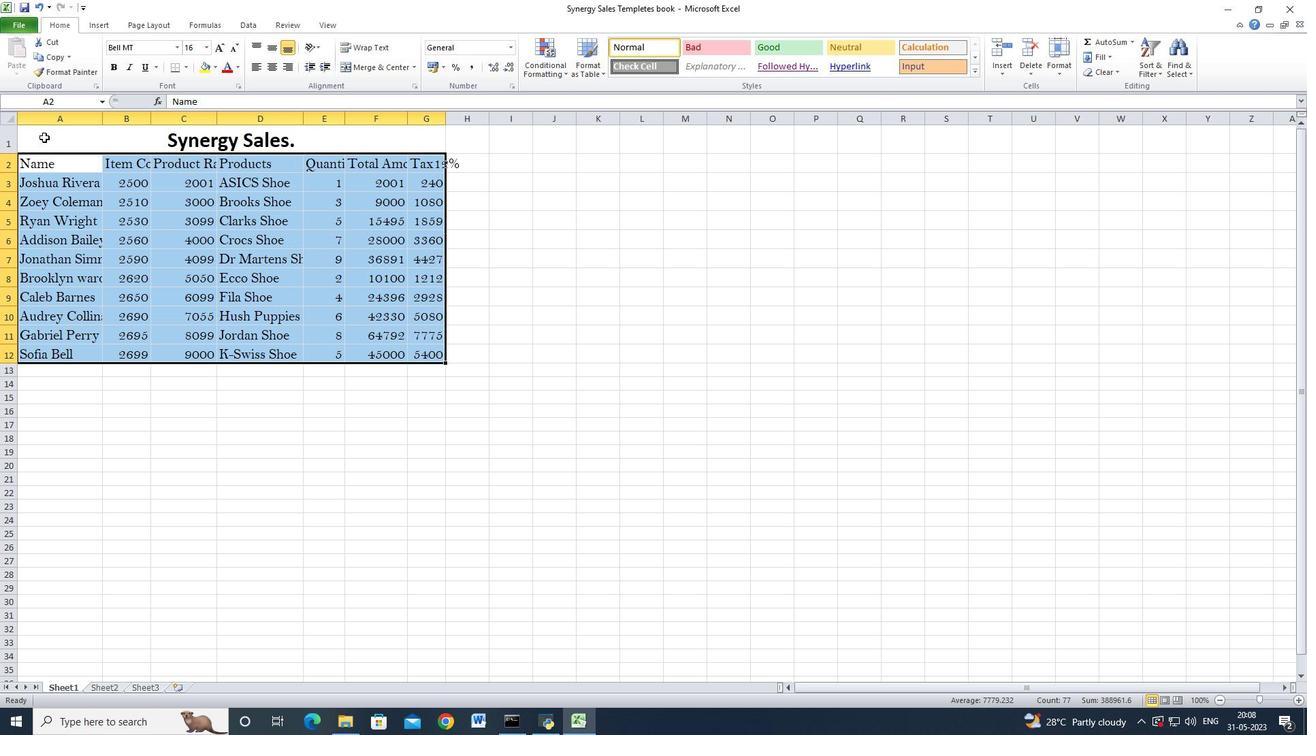 
Action: Mouse moved to (272, 66)
Screenshot: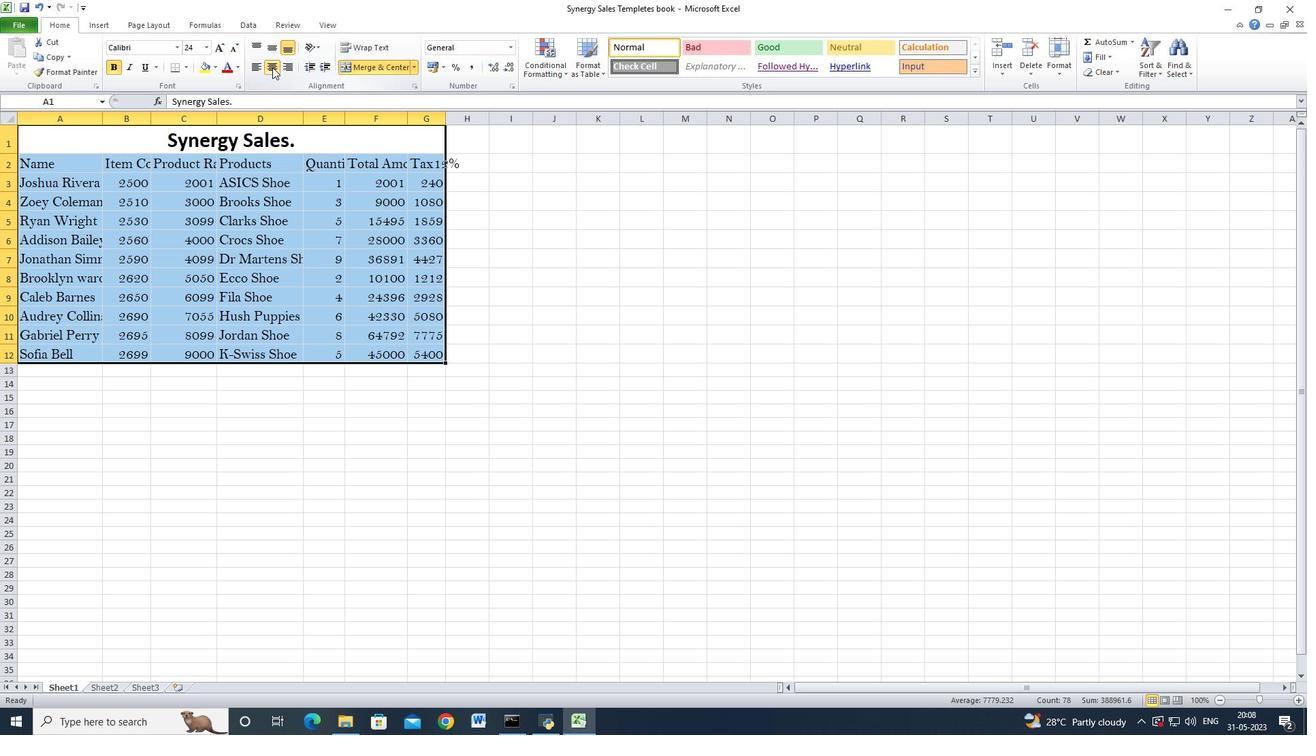 
Action: Mouse pressed left at (272, 66)
Screenshot: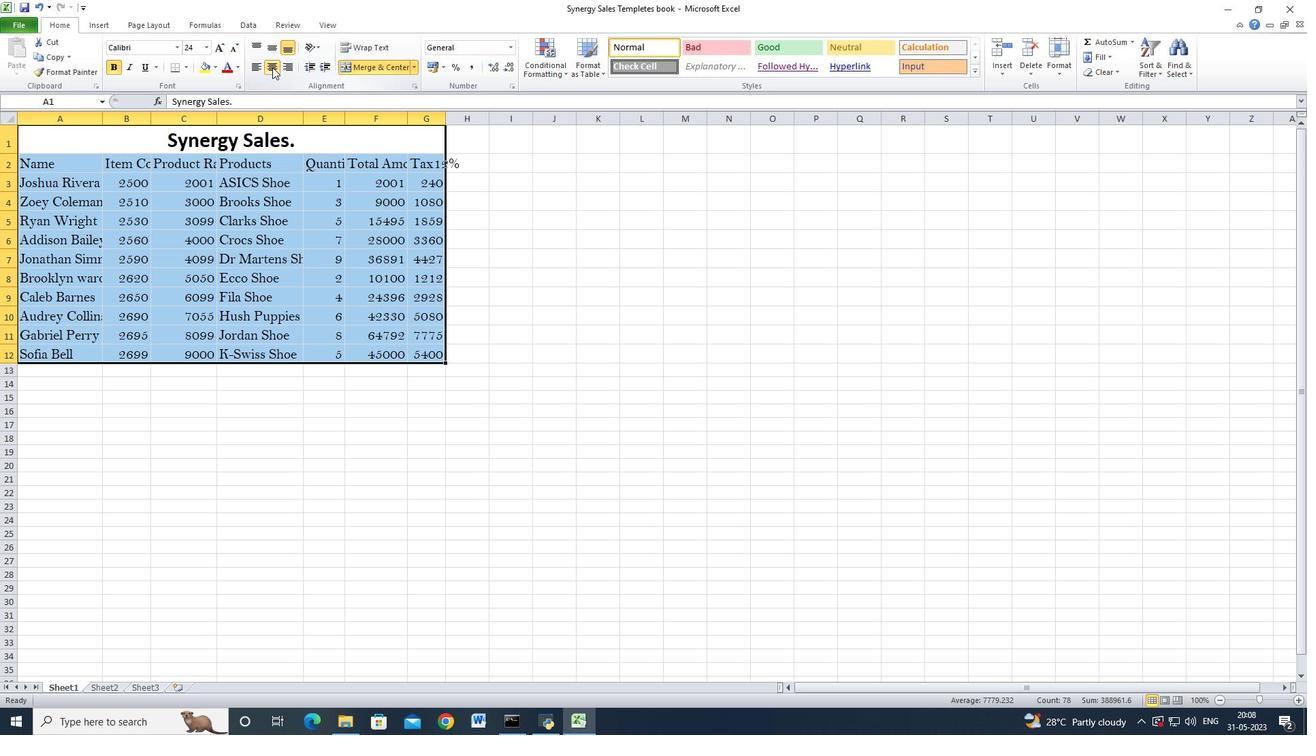 
Action: Mouse moved to (275, 66)
Screenshot: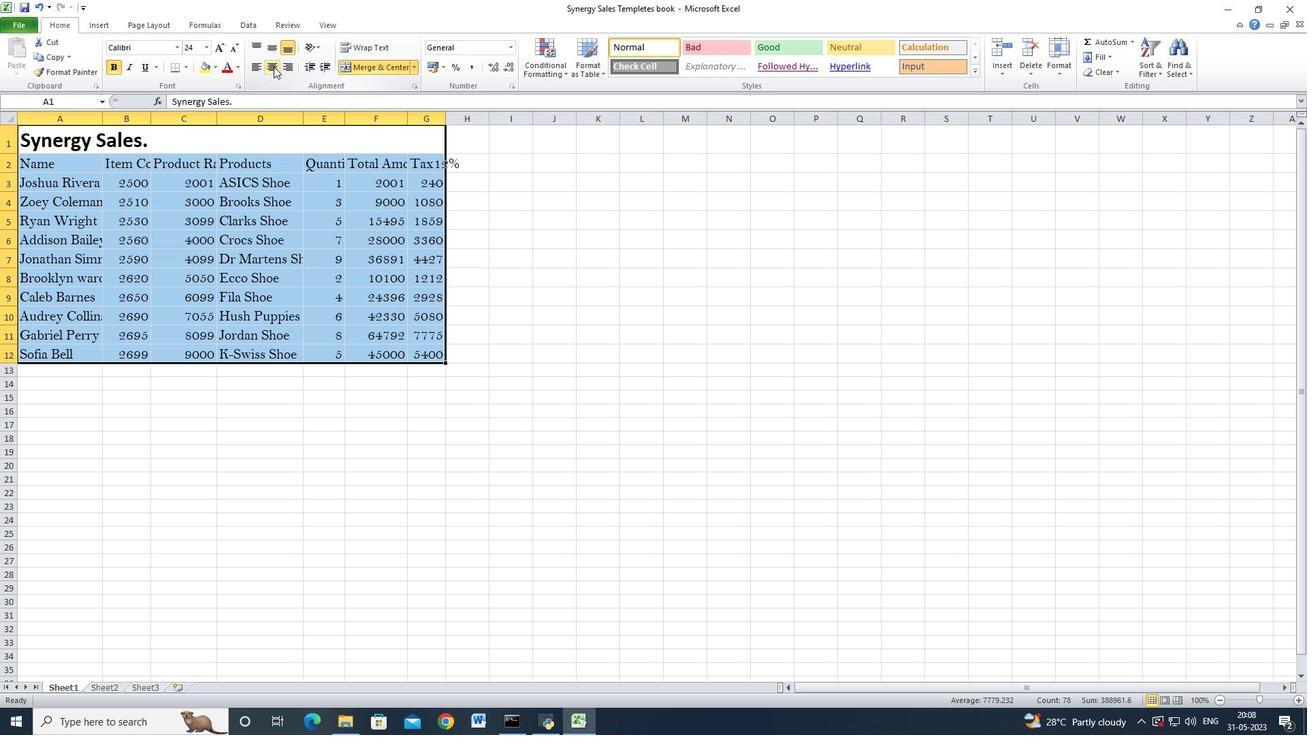 
Action: Mouse pressed left at (275, 66)
Screenshot: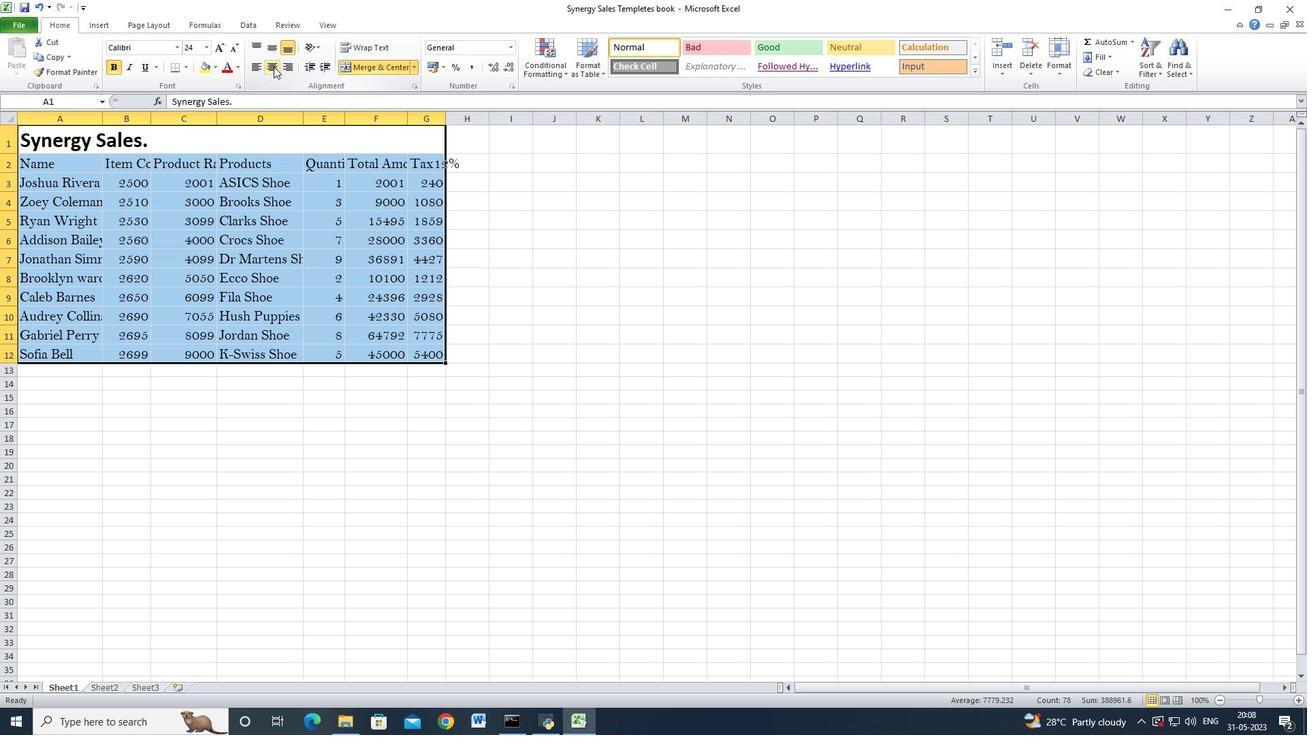 
Action: Mouse moved to (271, 46)
Screenshot: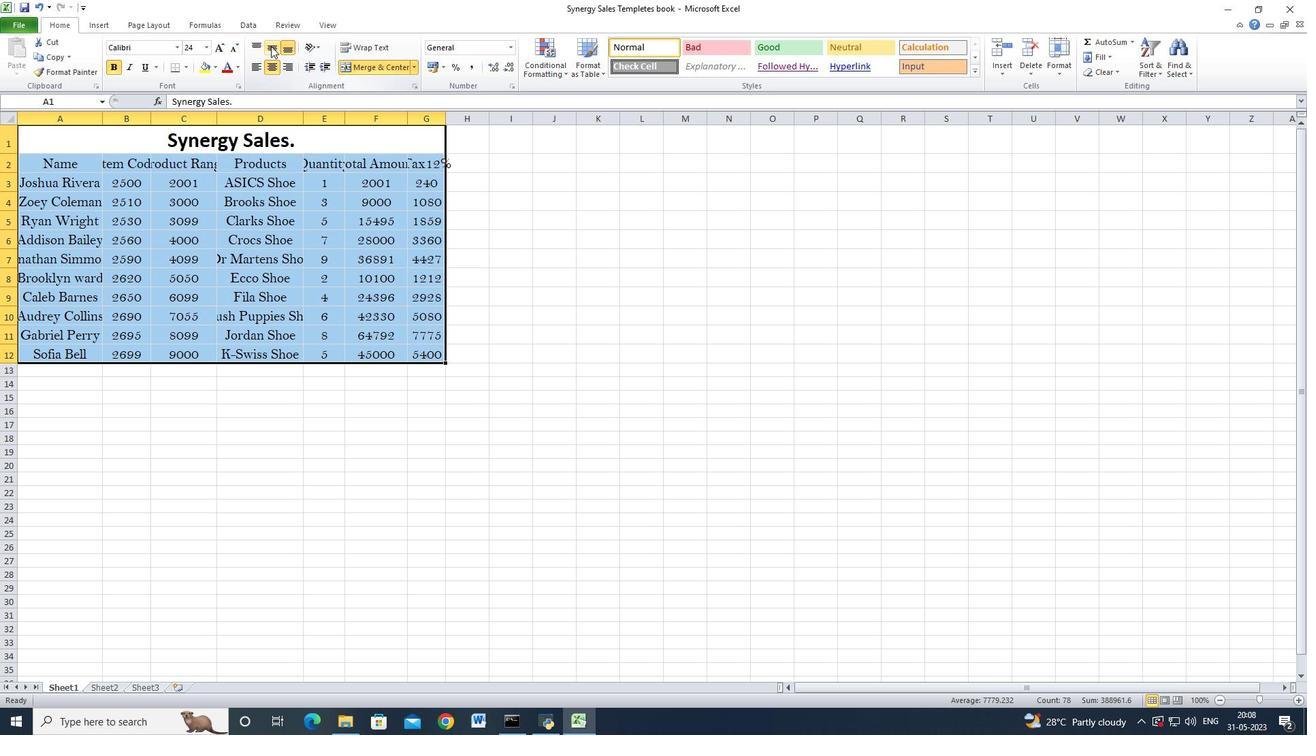 
Action: Mouse pressed left at (271, 46)
Screenshot: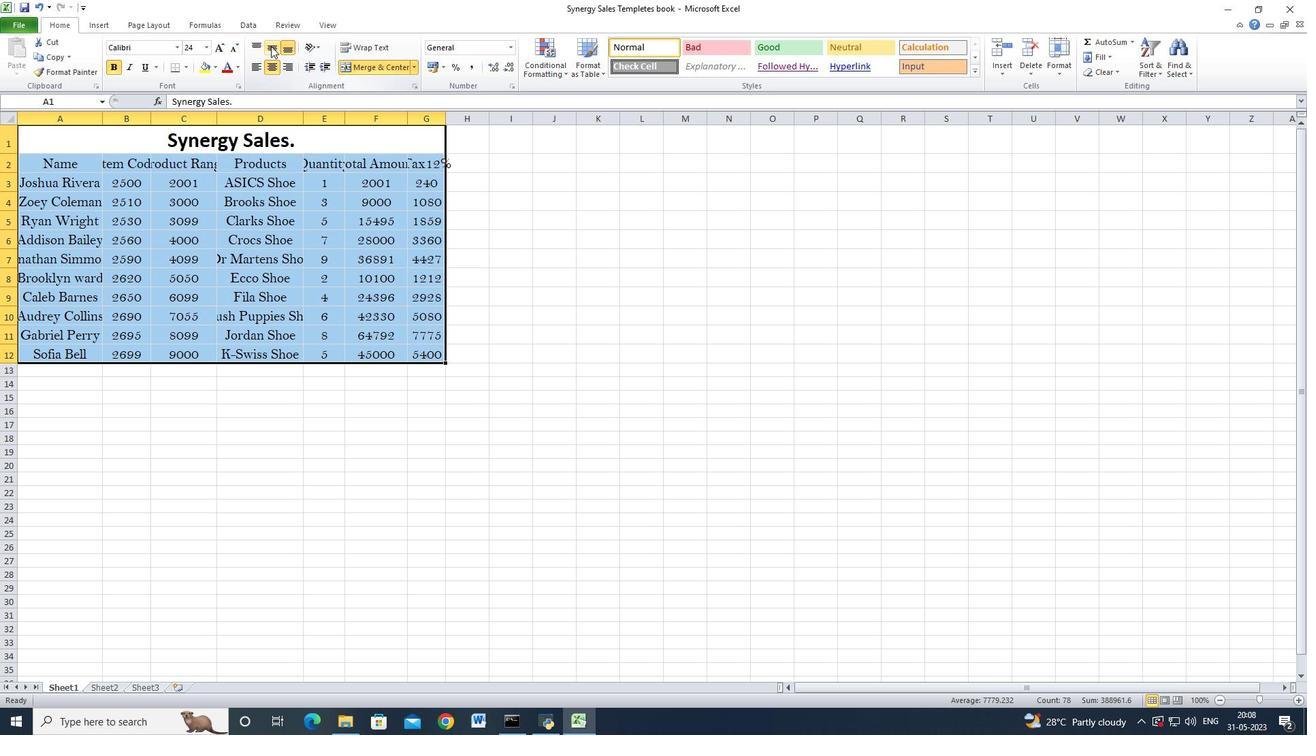 
Action: Mouse moved to (192, 216)
Screenshot: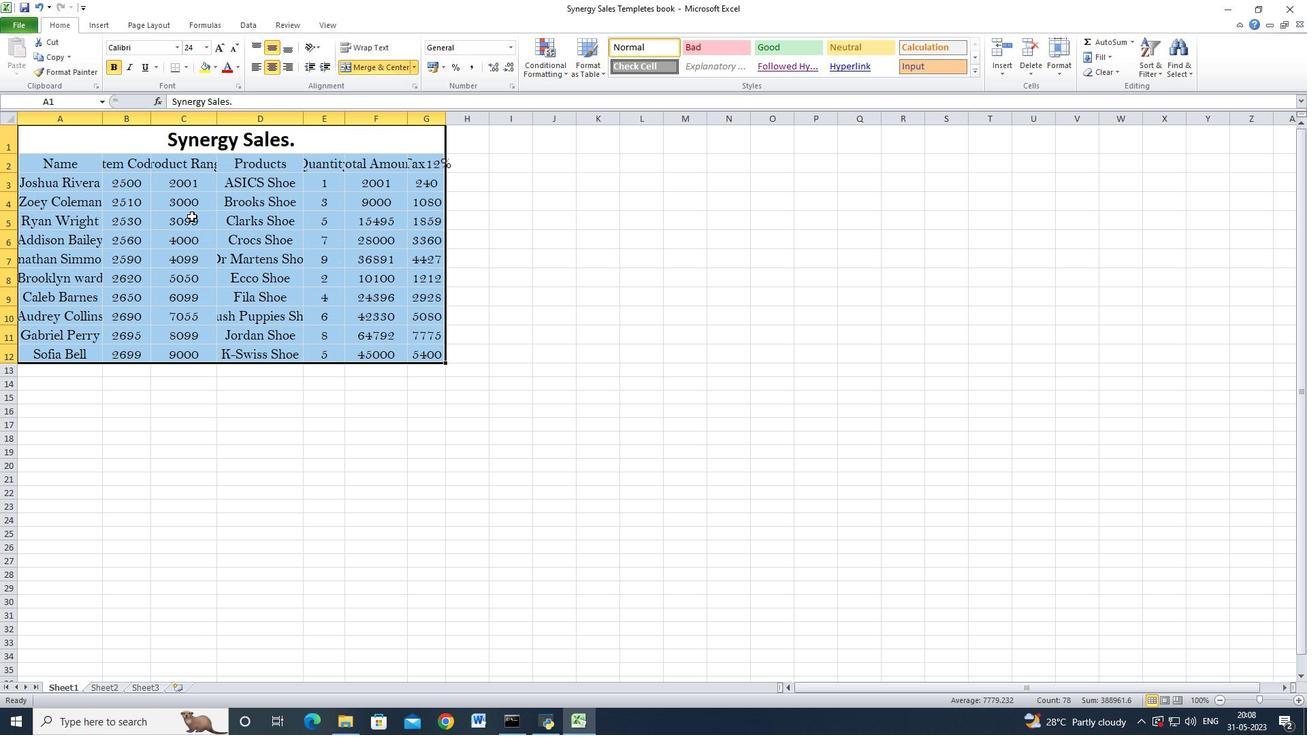 
Action: Mouse pressed left at (192, 216)
Screenshot: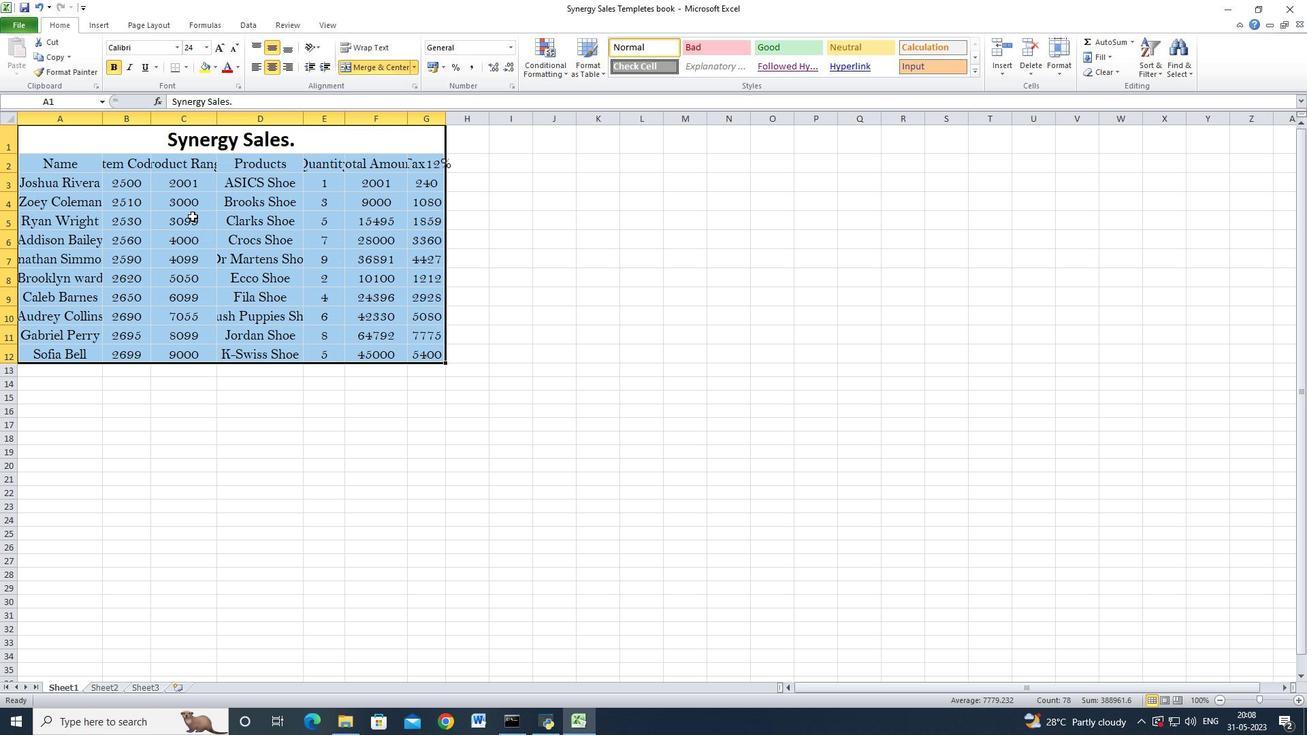 
Action: Mouse moved to (215, 223)
Screenshot: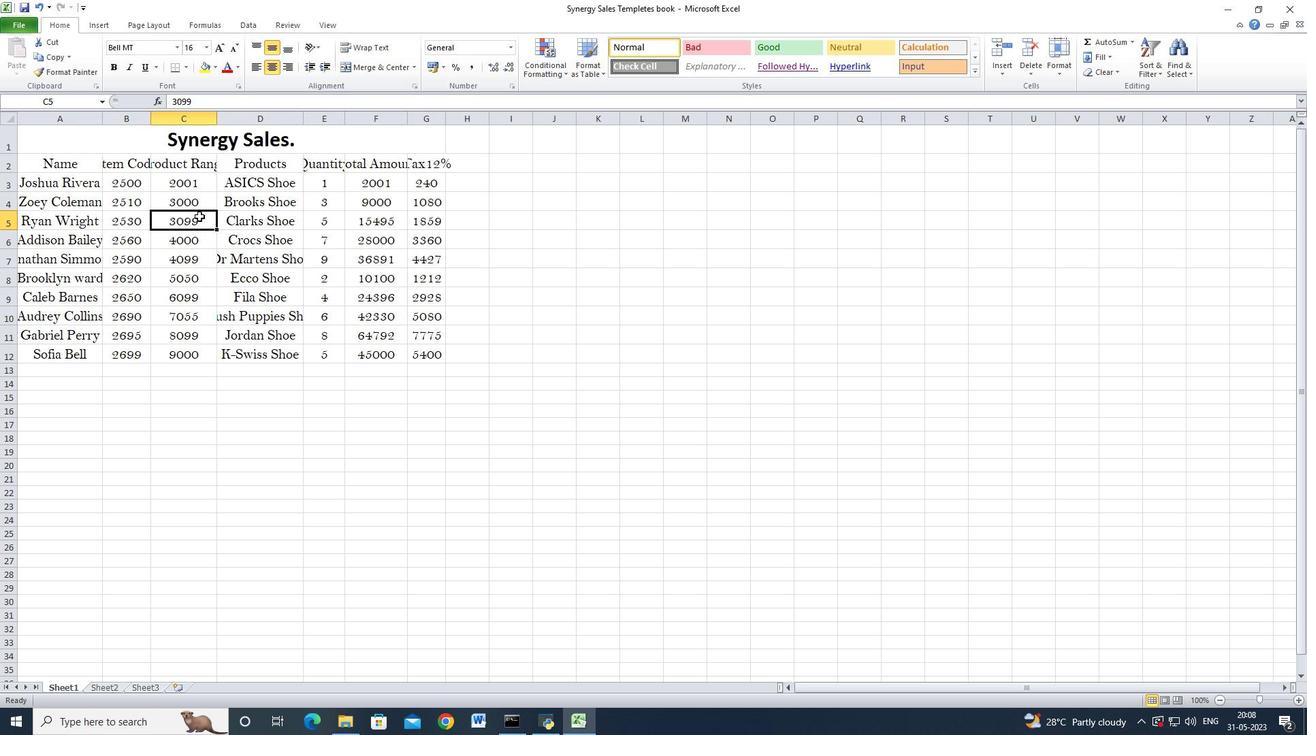 
